 Task: Find connections with filter location Sonthofen with filter topic #consultantswith filter profile language French with filter current company CHEP with filter school H. L. College of Commerce with filter industry Agricultural Chemical Manufacturing with filter service category Portrait Photography with filter keywords title Community Food Project Worker
Action: Mouse moved to (158, 223)
Screenshot: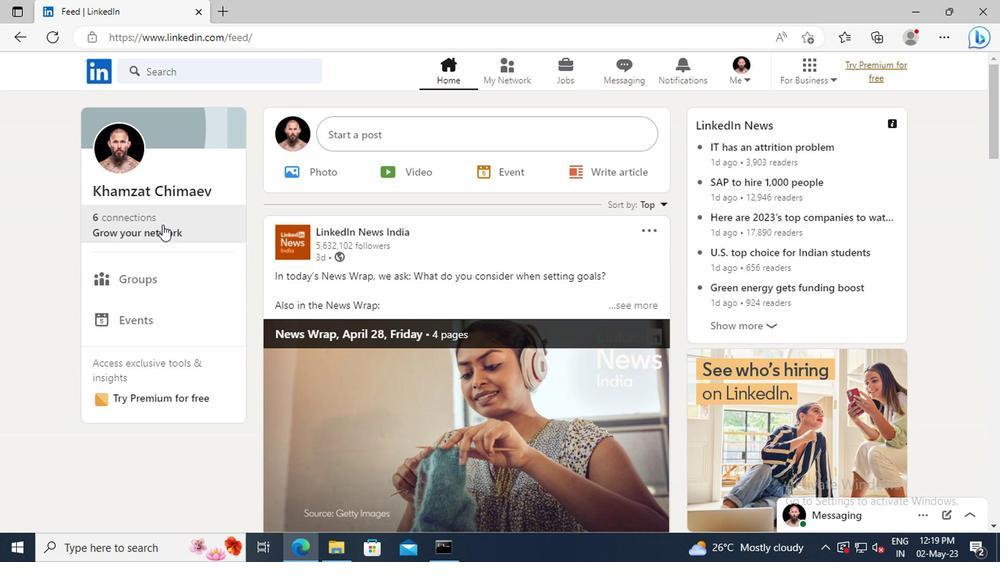 
Action: Mouse pressed left at (158, 223)
Screenshot: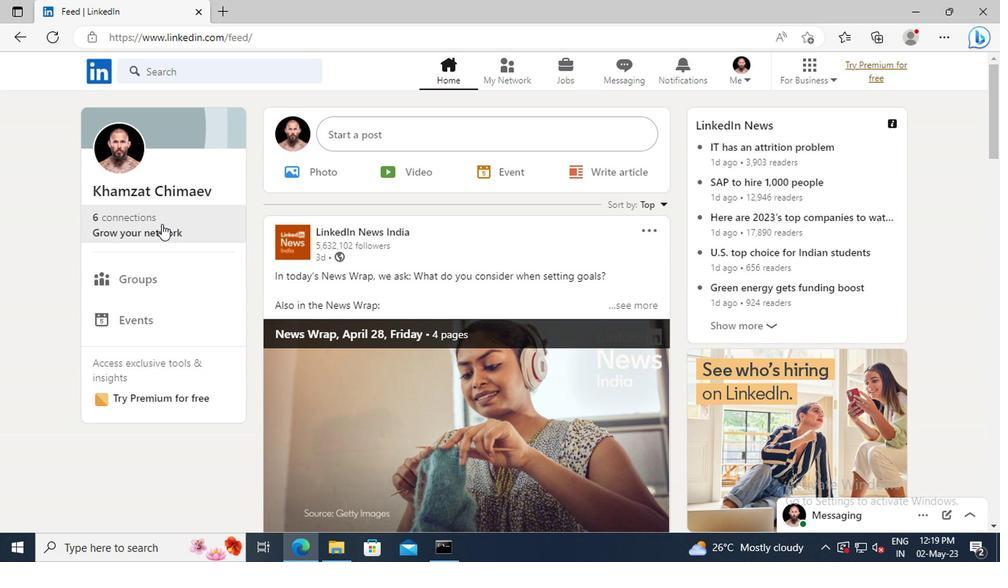 
Action: Mouse moved to (151, 153)
Screenshot: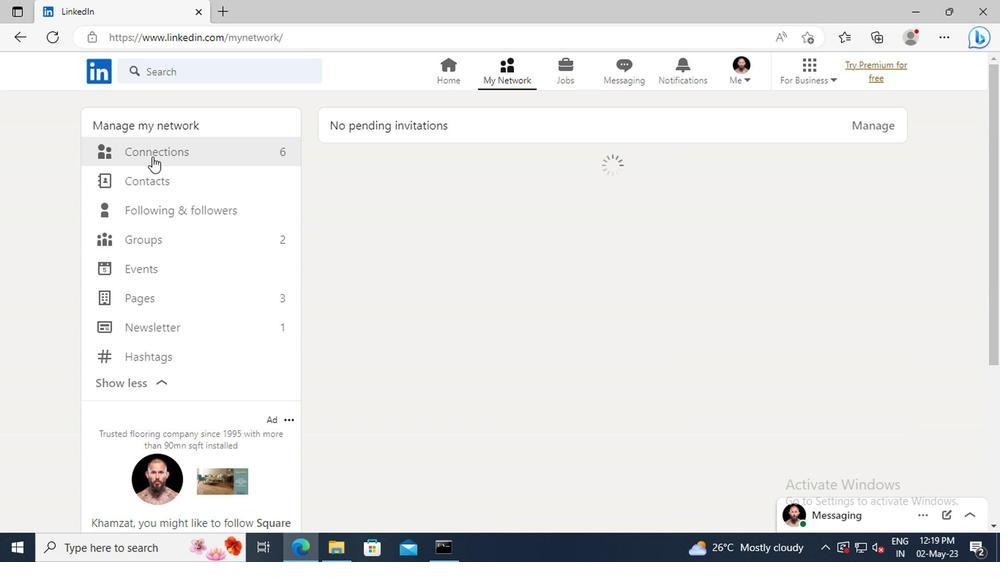 
Action: Mouse pressed left at (151, 153)
Screenshot: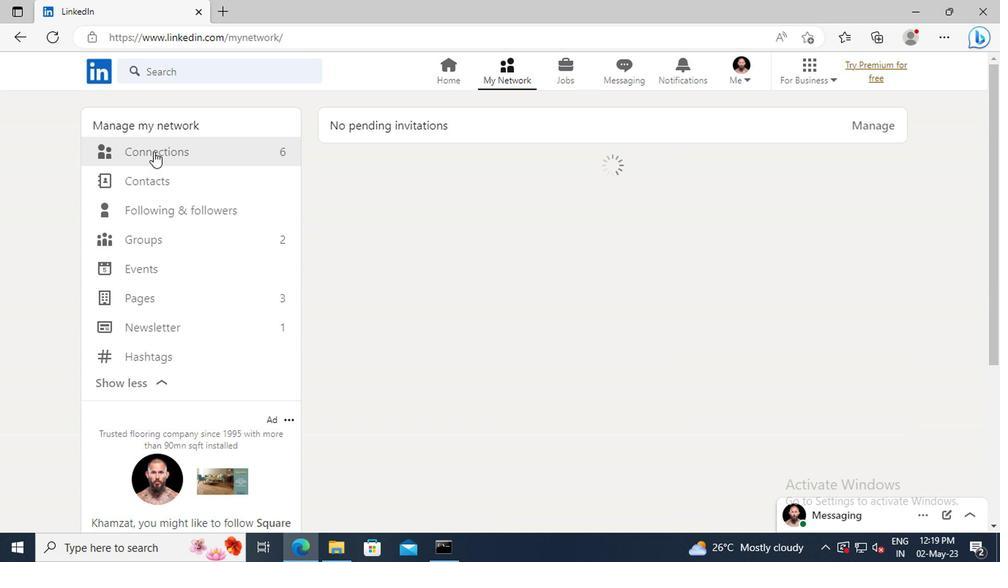 
Action: Mouse moved to (589, 158)
Screenshot: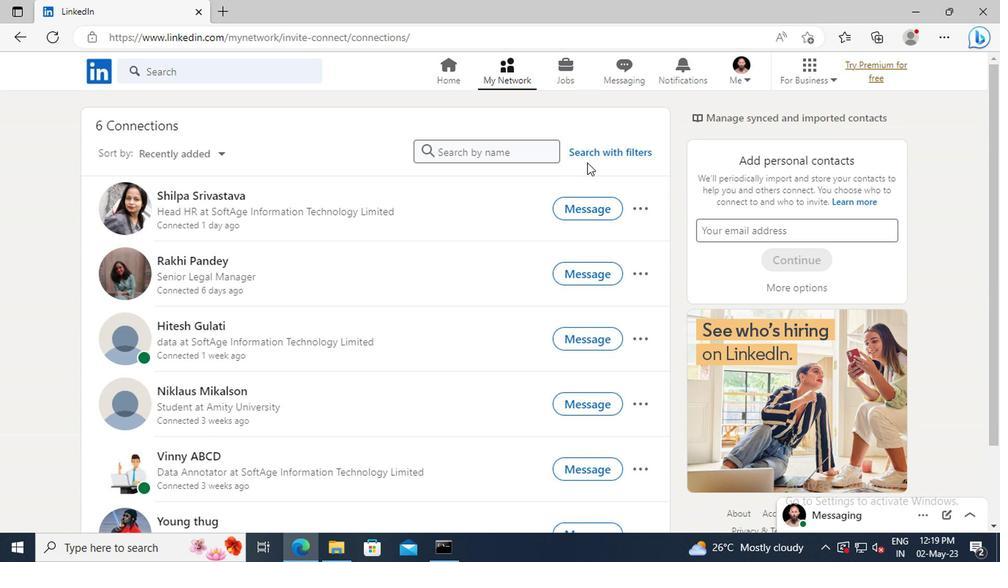 
Action: Mouse pressed left at (589, 158)
Screenshot: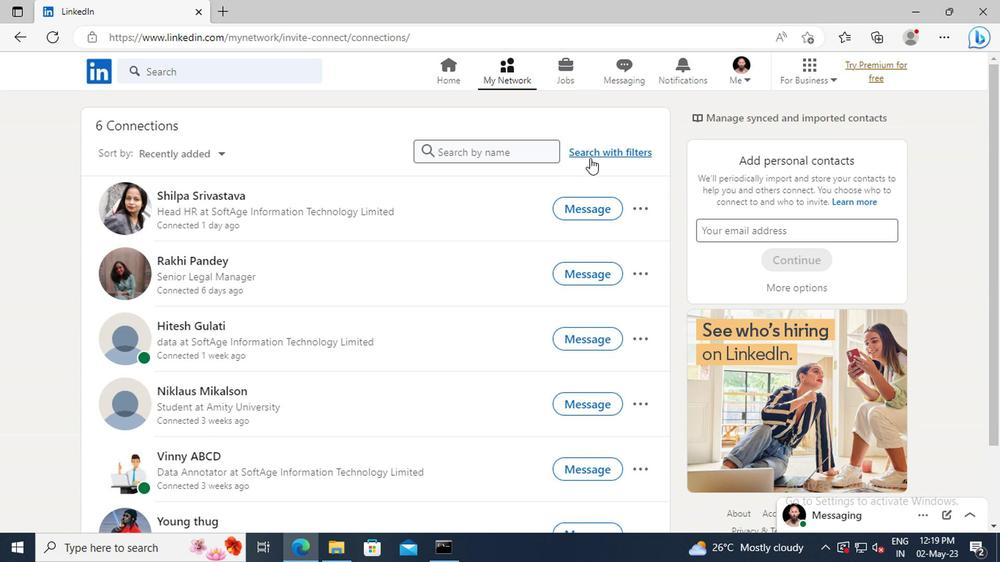
Action: Mouse moved to (549, 114)
Screenshot: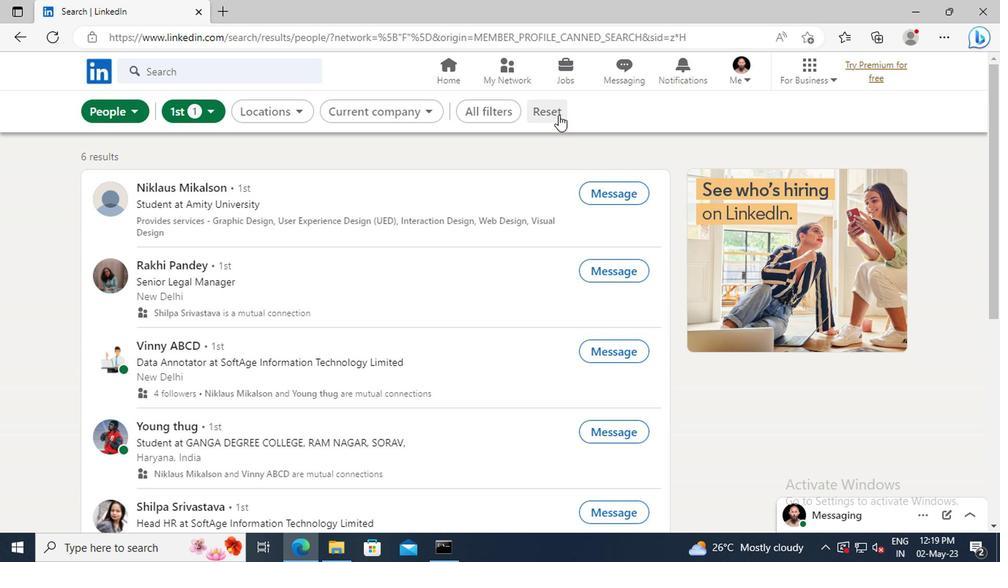
Action: Mouse pressed left at (549, 114)
Screenshot: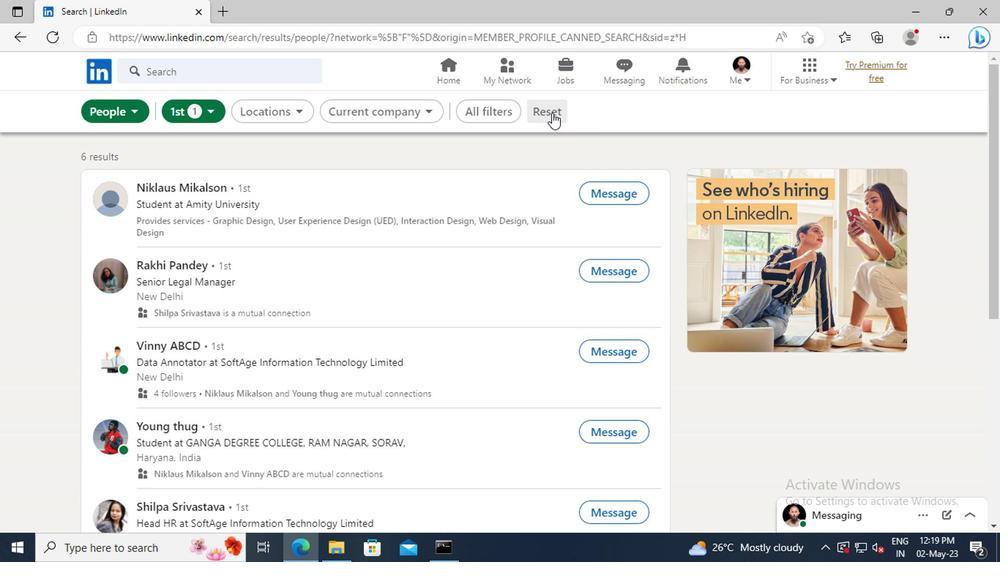 
Action: Mouse moved to (526, 114)
Screenshot: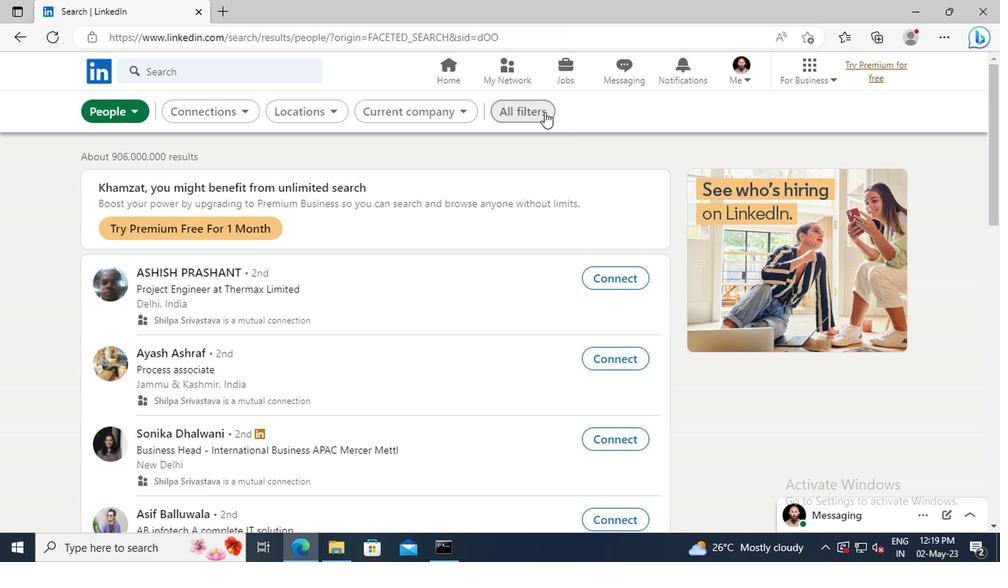 
Action: Mouse pressed left at (526, 114)
Screenshot: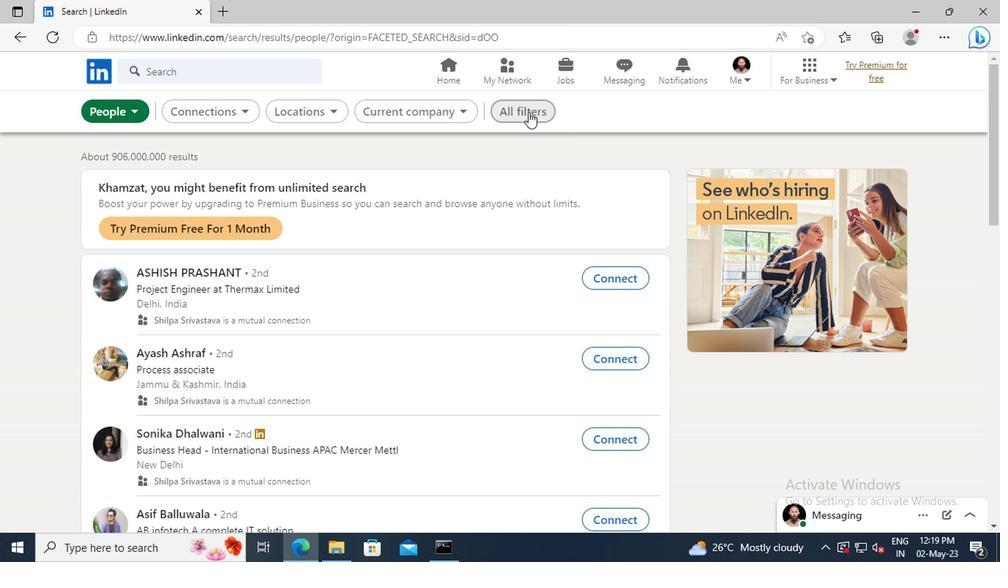 
Action: Mouse moved to (815, 273)
Screenshot: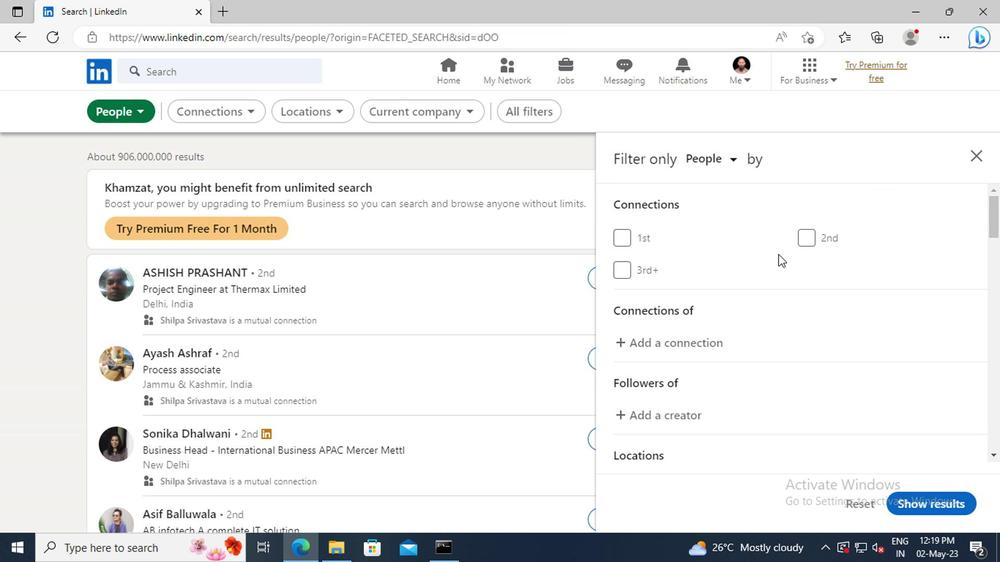 
Action: Mouse scrolled (815, 272) with delta (0, 0)
Screenshot: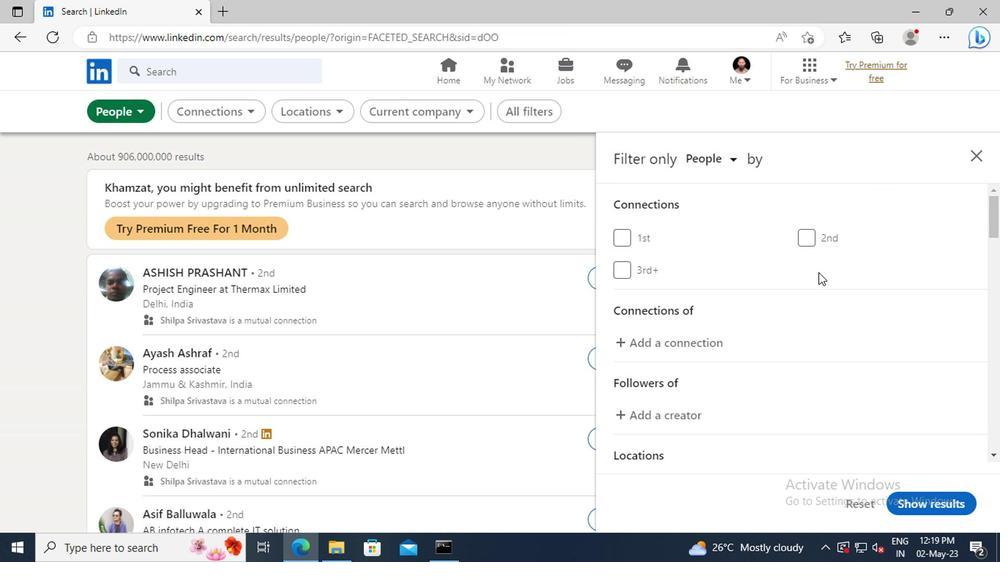 
Action: Mouse scrolled (815, 272) with delta (0, 0)
Screenshot: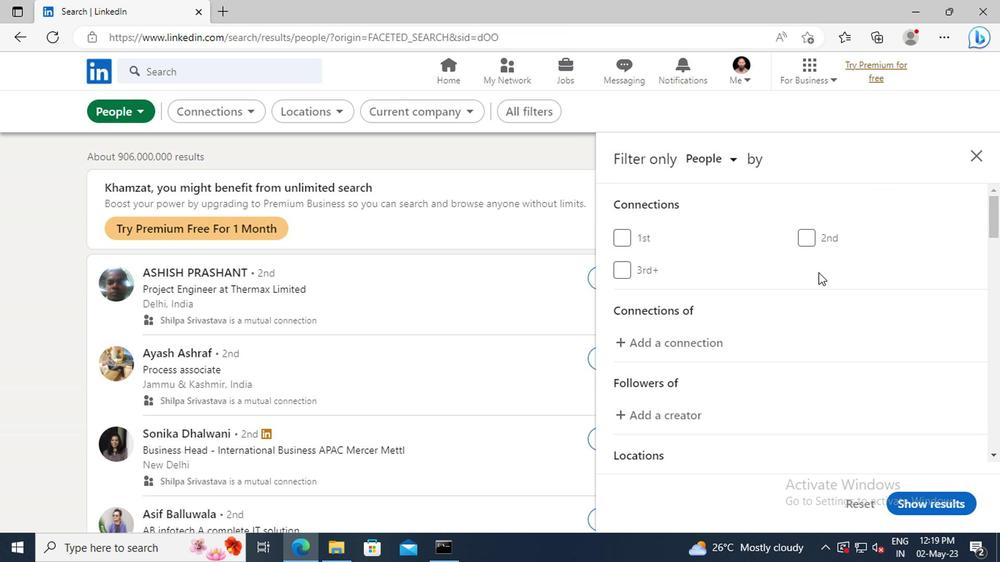 
Action: Mouse scrolled (815, 272) with delta (0, 0)
Screenshot: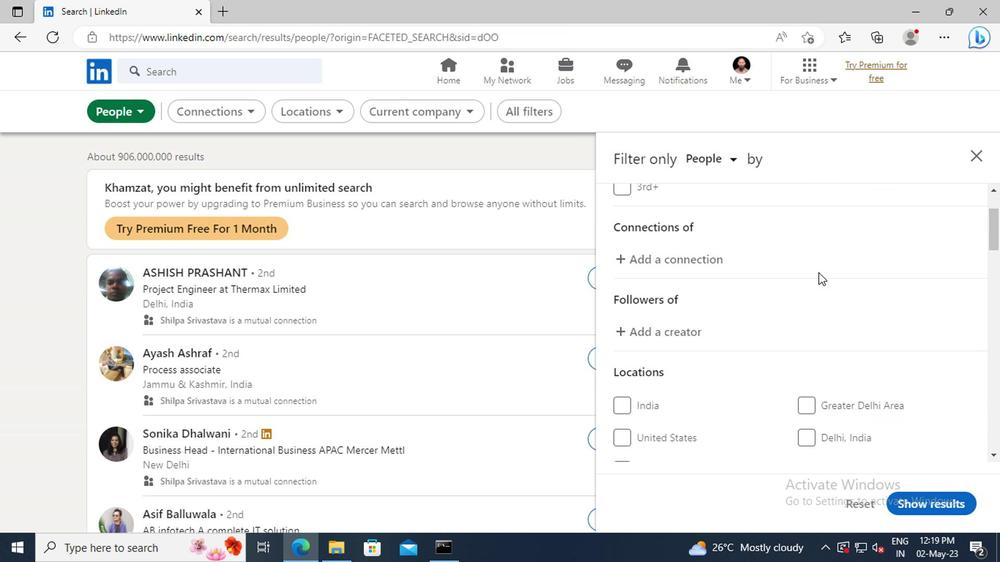 
Action: Mouse scrolled (815, 272) with delta (0, 0)
Screenshot: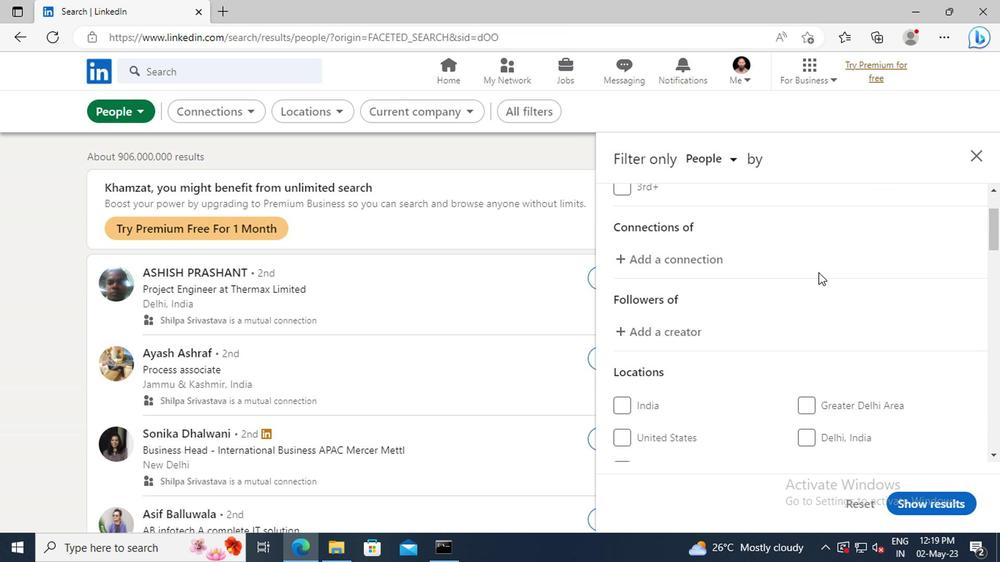 
Action: Mouse scrolled (815, 272) with delta (0, 0)
Screenshot: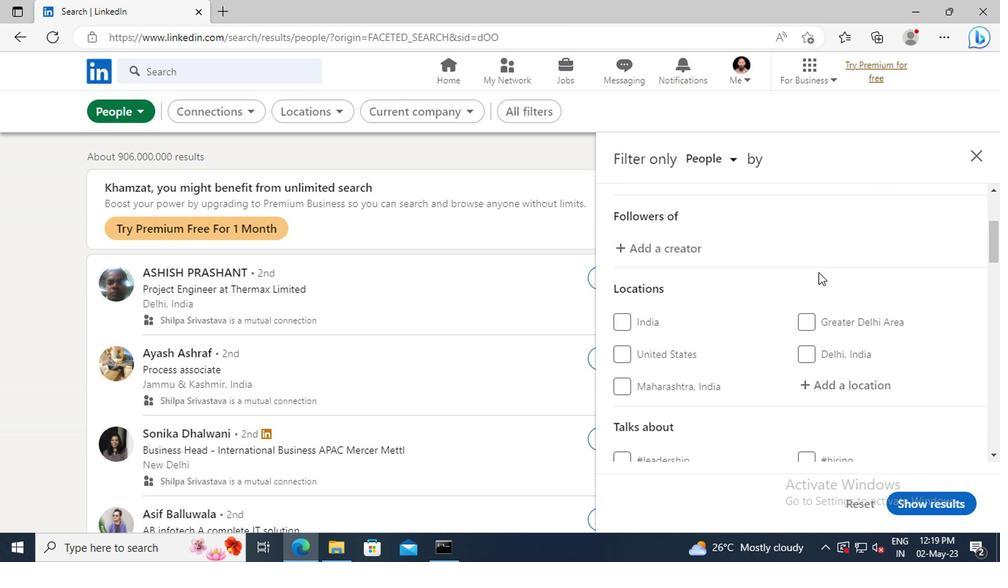 
Action: Mouse moved to (817, 346)
Screenshot: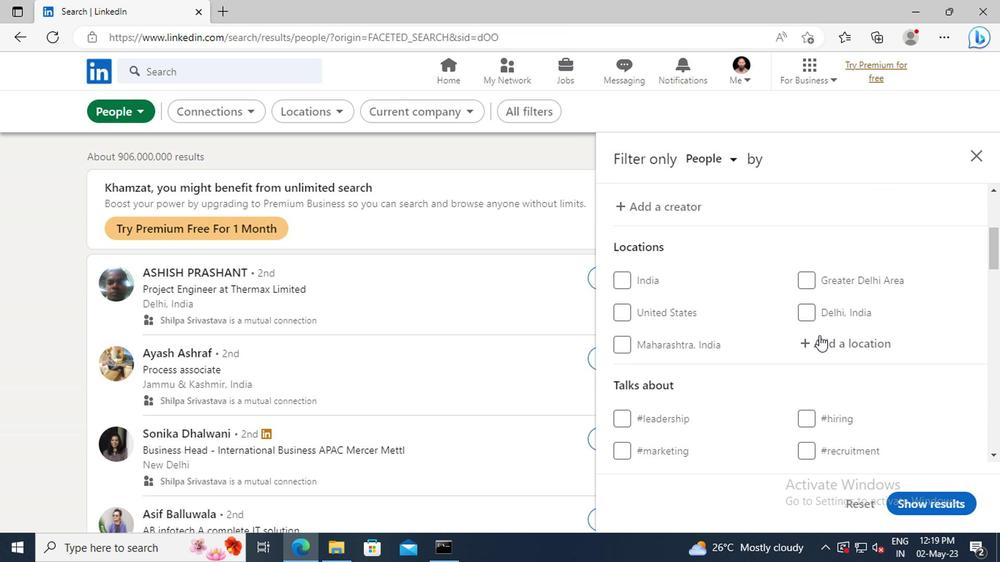 
Action: Mouse pressed left at (817, 346)
Screenshot: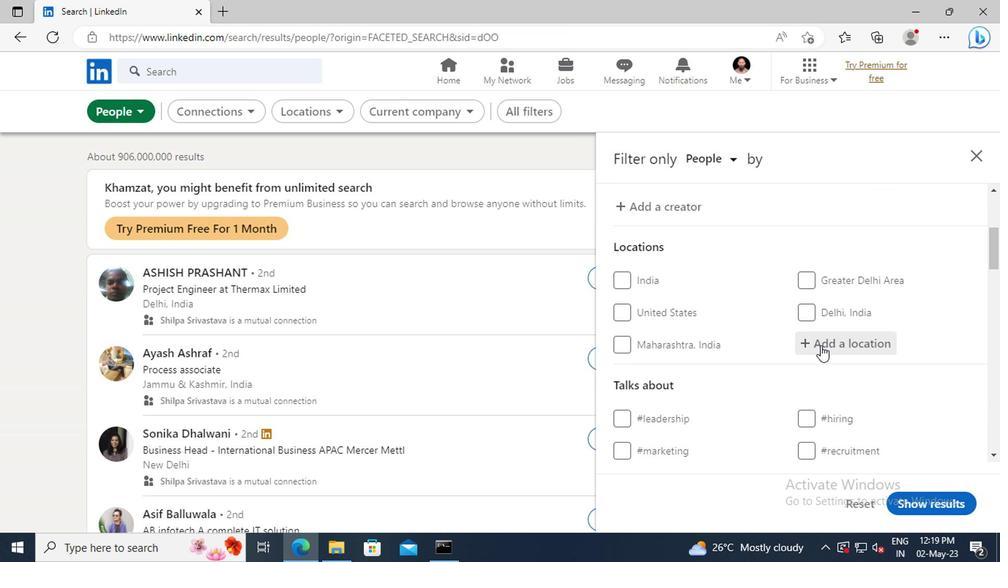 
Action: Key pressed <Key.shift>SONTHOF
Screenshot: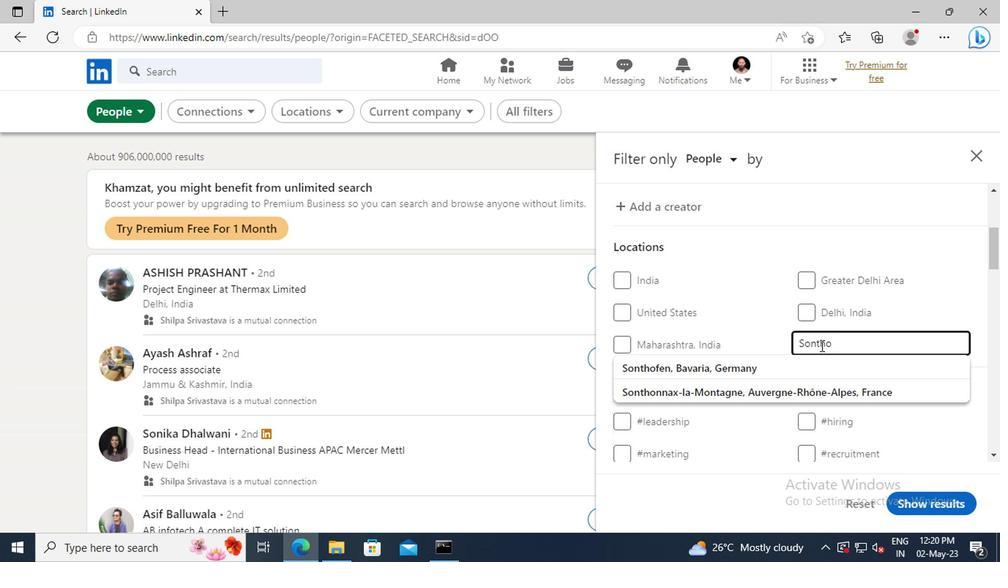 
Action: Mouse moved to (817, 367)
Screenshot: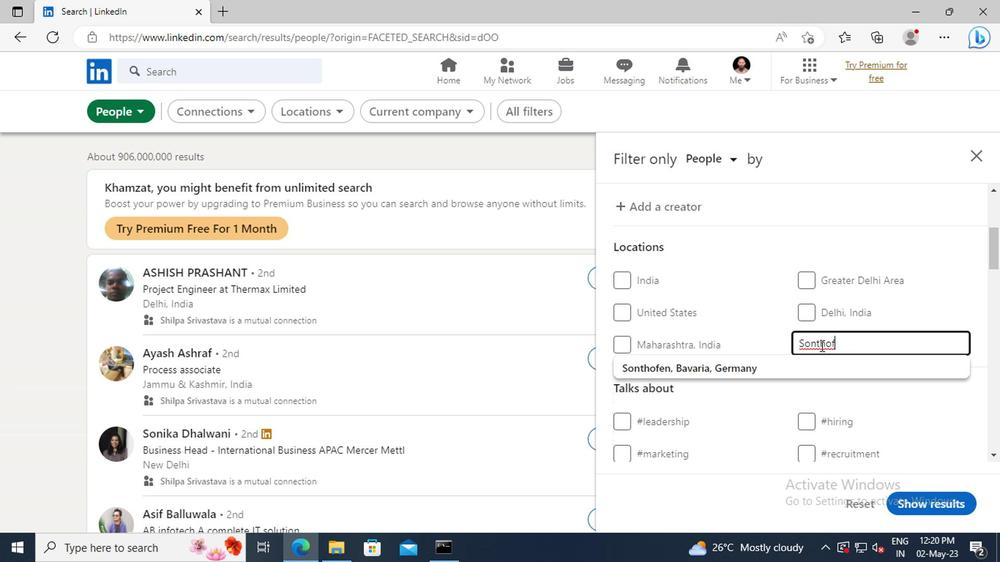 
Action: Mouse pressed left at (817, 367)
Screenshot: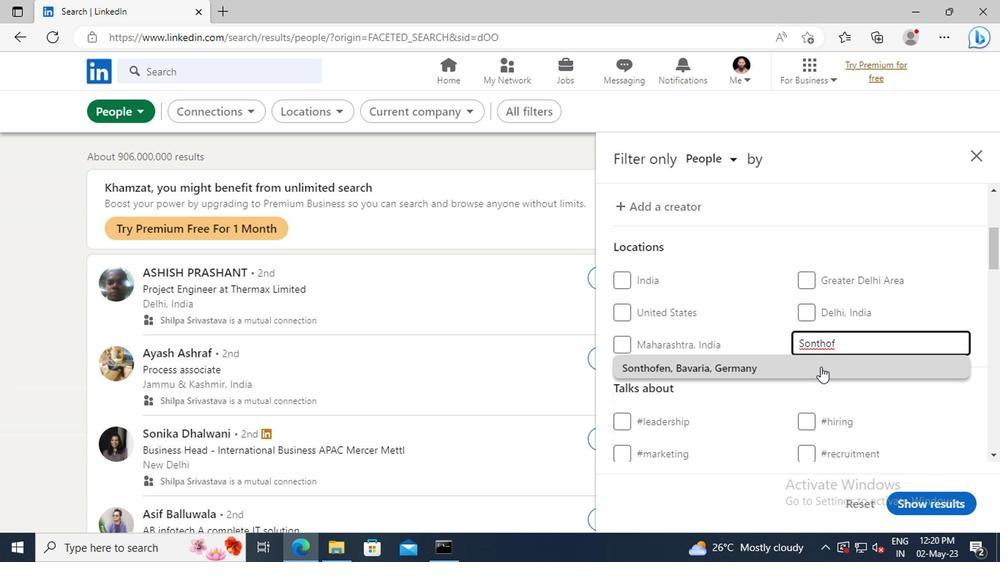 
Action: Mouse scrolled (817, 366) with delta (0, -1)
Screenshot: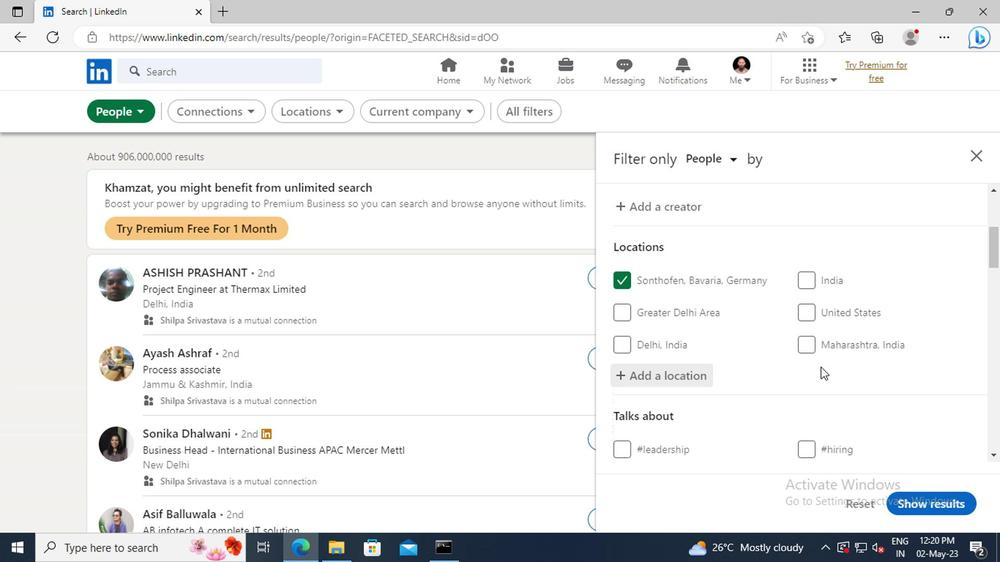 
Action: Mouse scrolled (817, 366) with delta (0, -1)
Screenshot: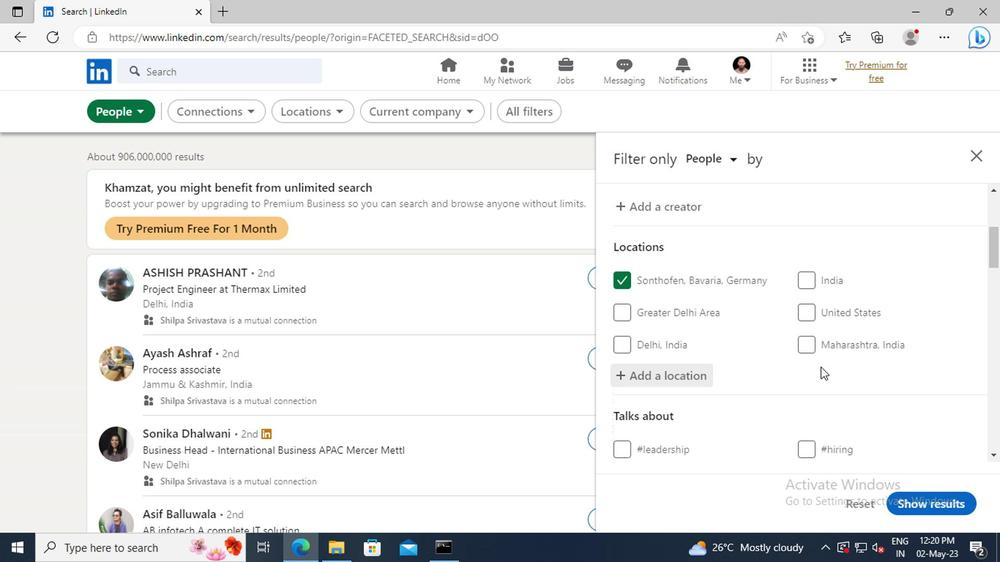 
Action: Mouse moved to (814, 333)
Screenshot: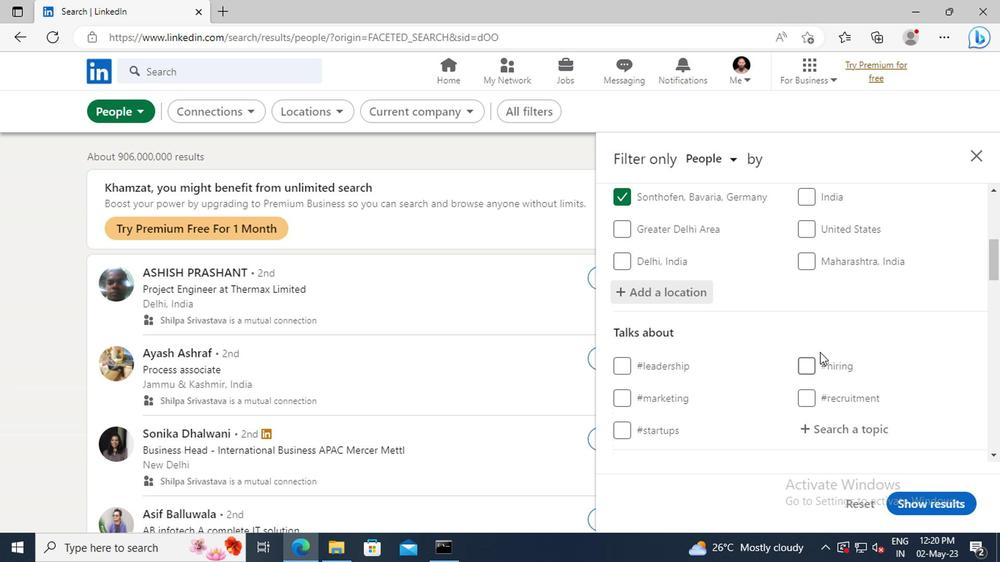 
Action: Mouse scrolled (814, 333) with delta (0, 0)
Screenshot: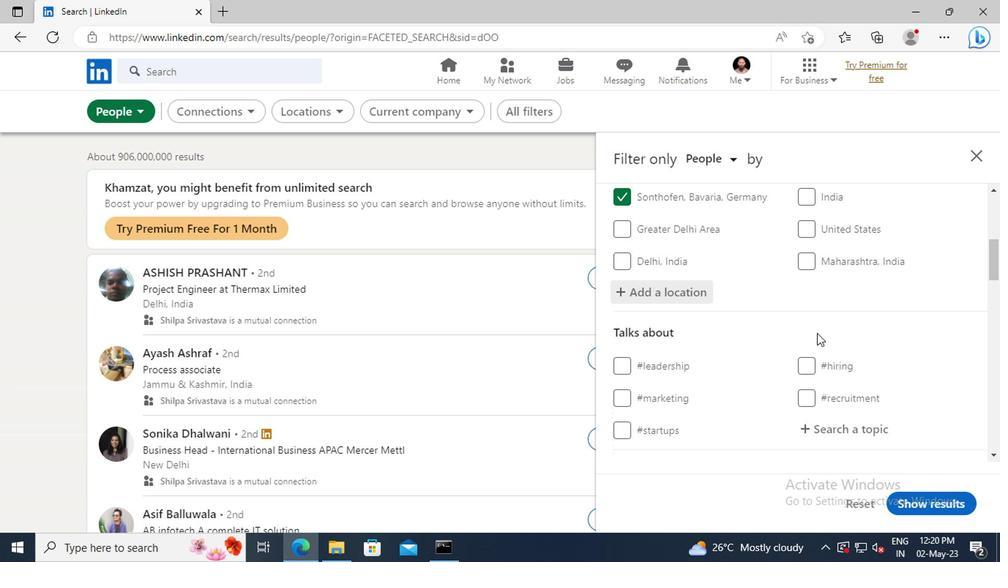 
Action: Mouse scrolled (814, 333) with delta (0, 0)
Screenshot: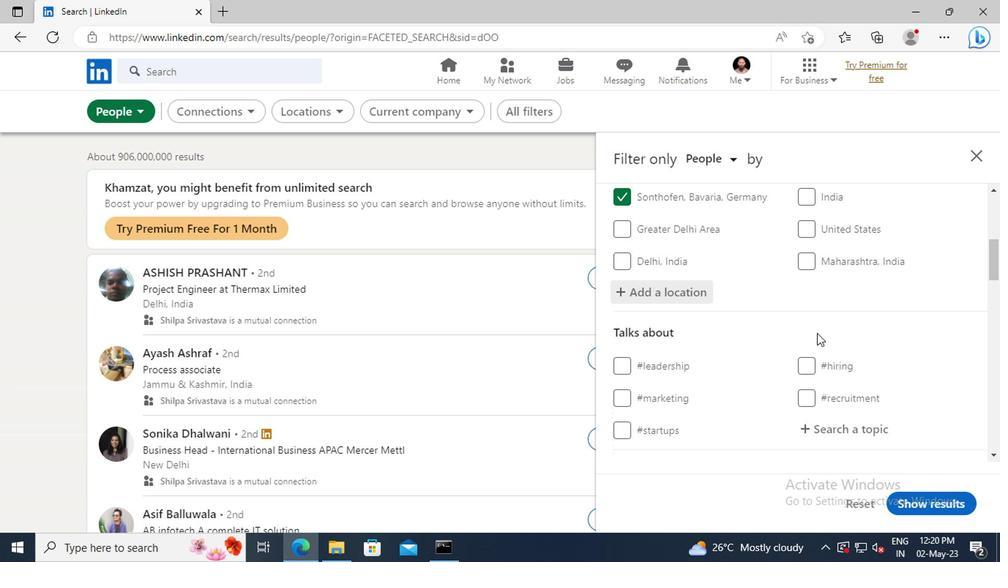 
Action: Mouse moved to (814, 347)
Screenshot: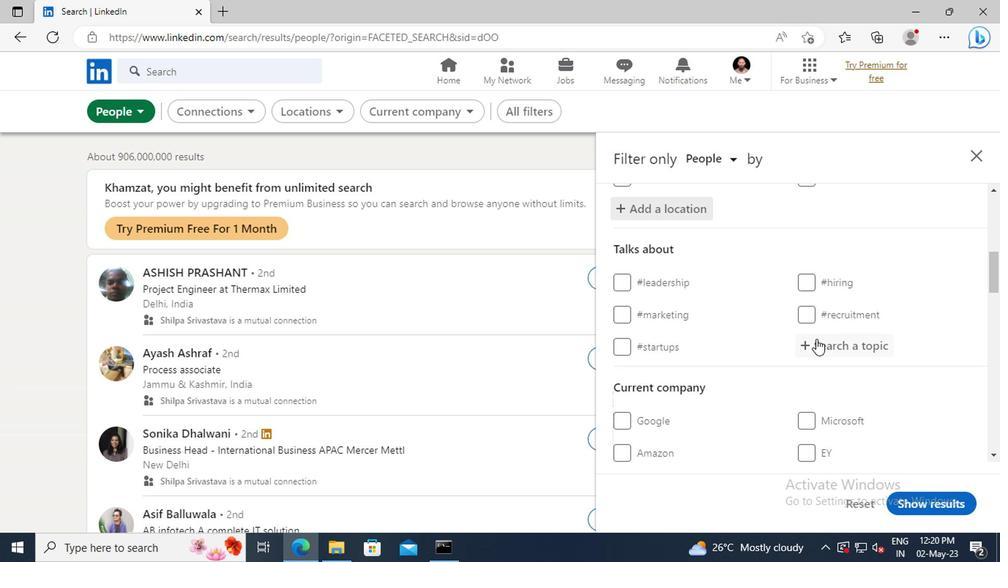 
Action: Mouse pressed left at (814, 347)
Screenshot: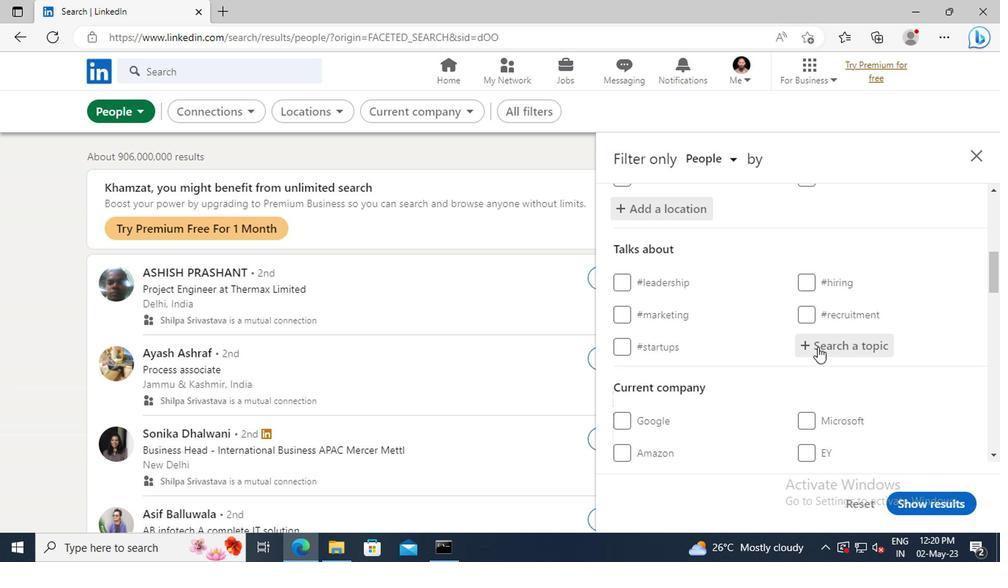 
Action: Key pressed CONSULTANT
Screenshot: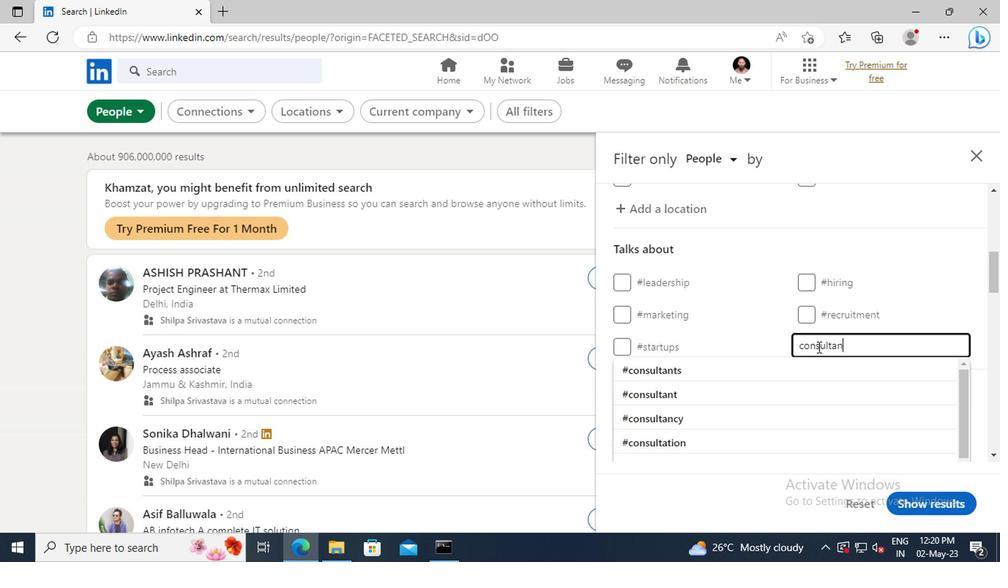 
Action: Mouse moved to (817, 367)
Screenshot: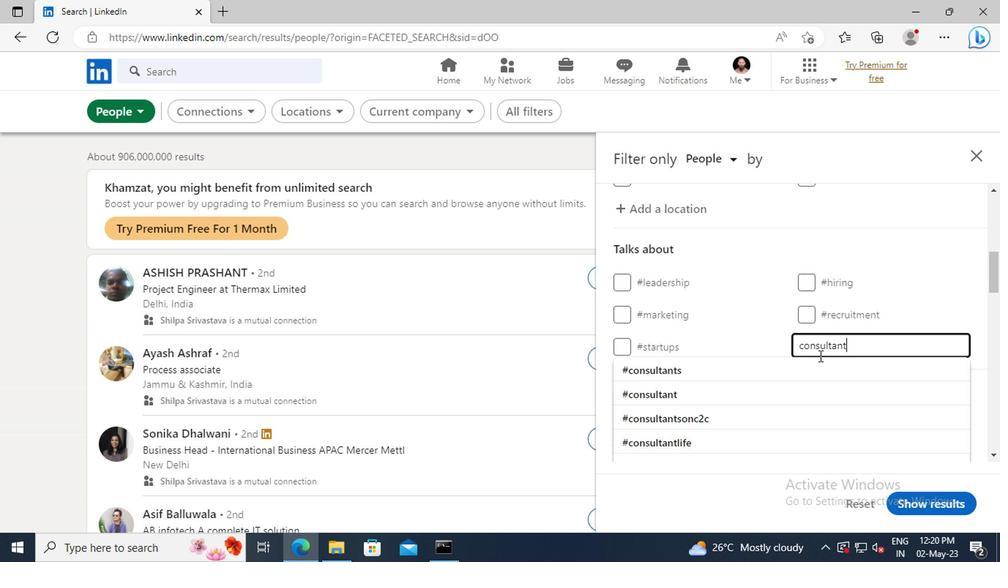 
Action: Mouse pressed left at (817, 367)
Screenshot: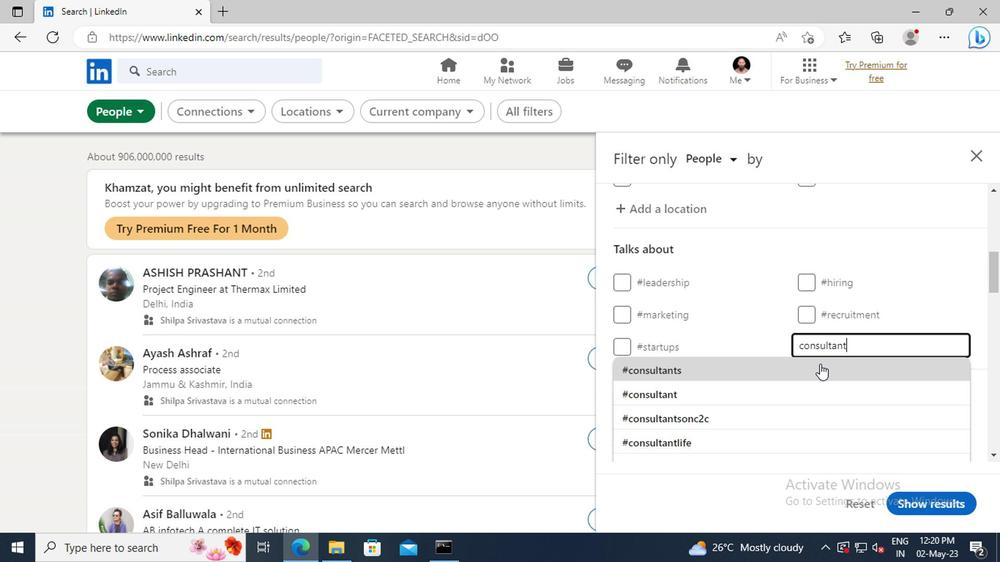 
Action: Mouse scrolled (817, 366) with delta (0, -1)
Screenshot: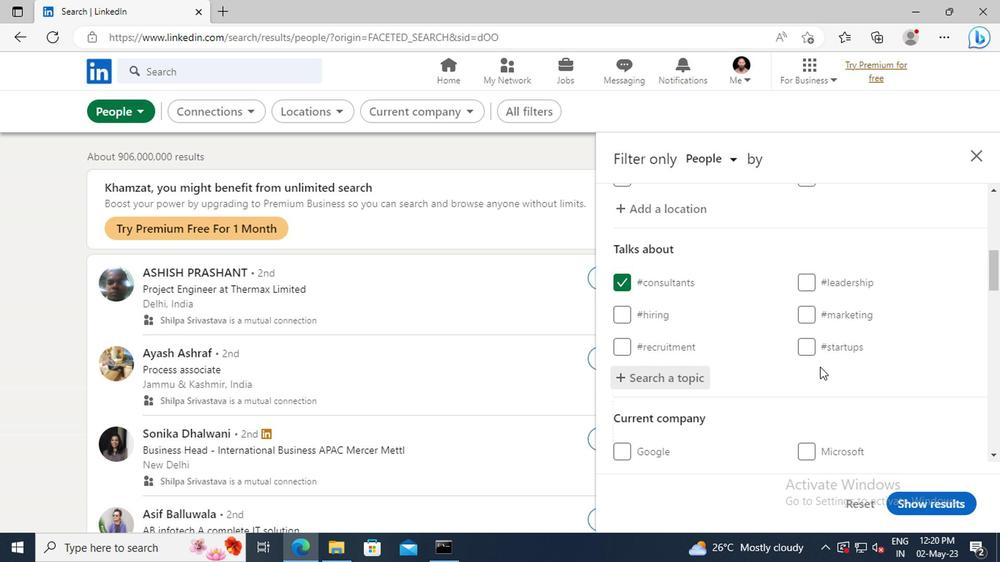 
Action: Mouse scrolled (817, 366) with delta (0, -1)
Screenshot: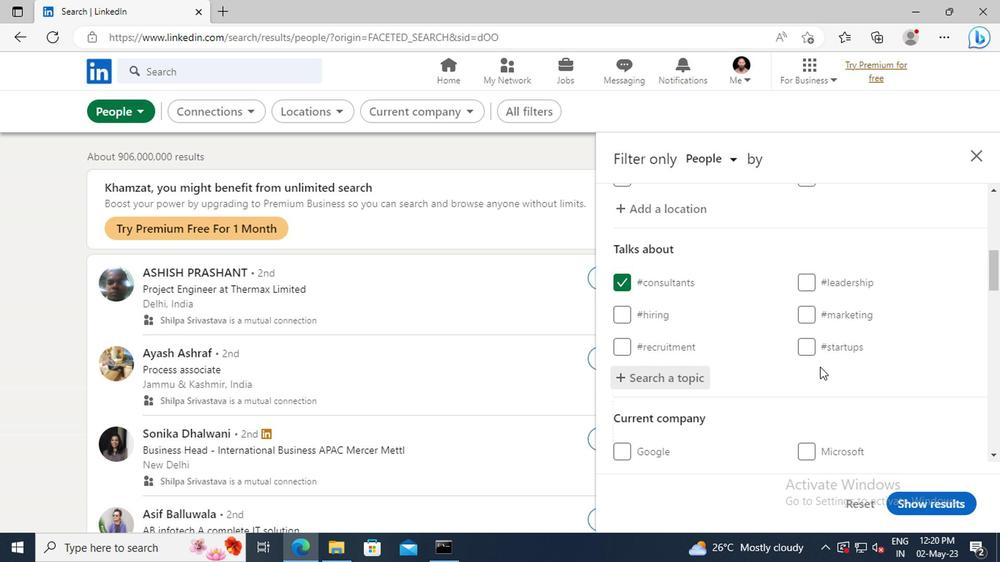 
Action: Mouse moved to (817, 341)
Screenshot: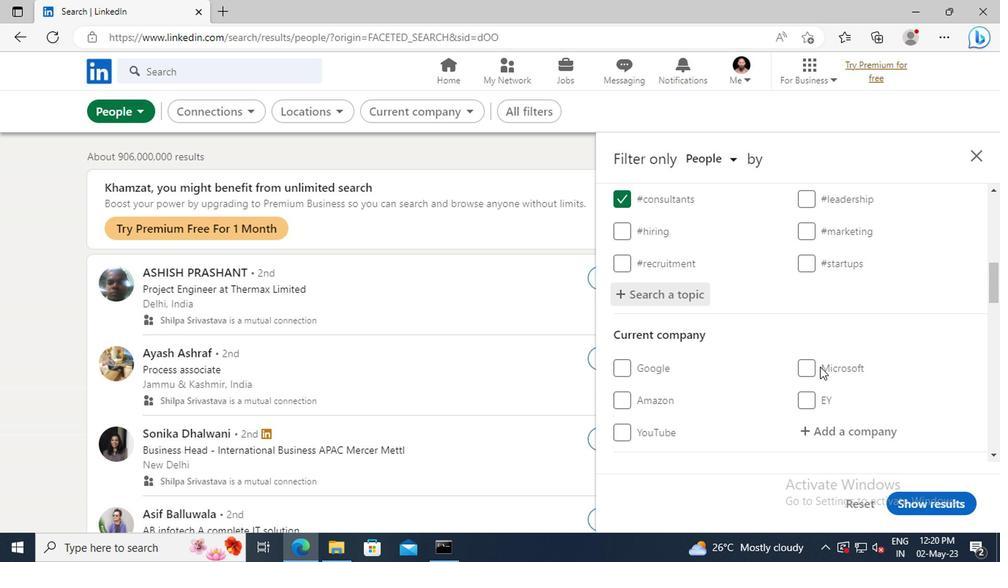 
Action: Mouse scrolled (817, 340) with delta (0, 0)
Screenshot: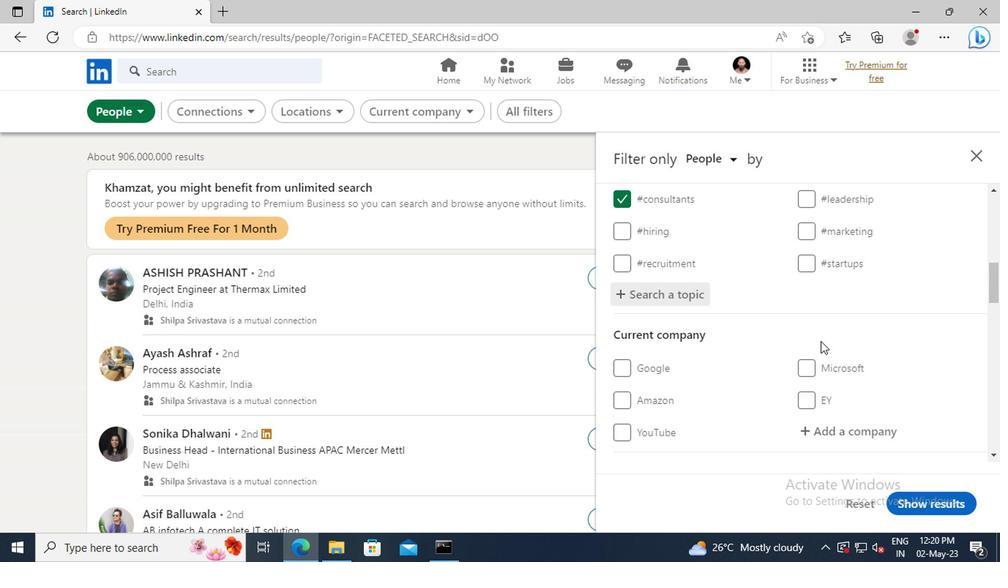 
Action: Mouse scrolled (817, 340) with delta (0, 0)
Screenshot: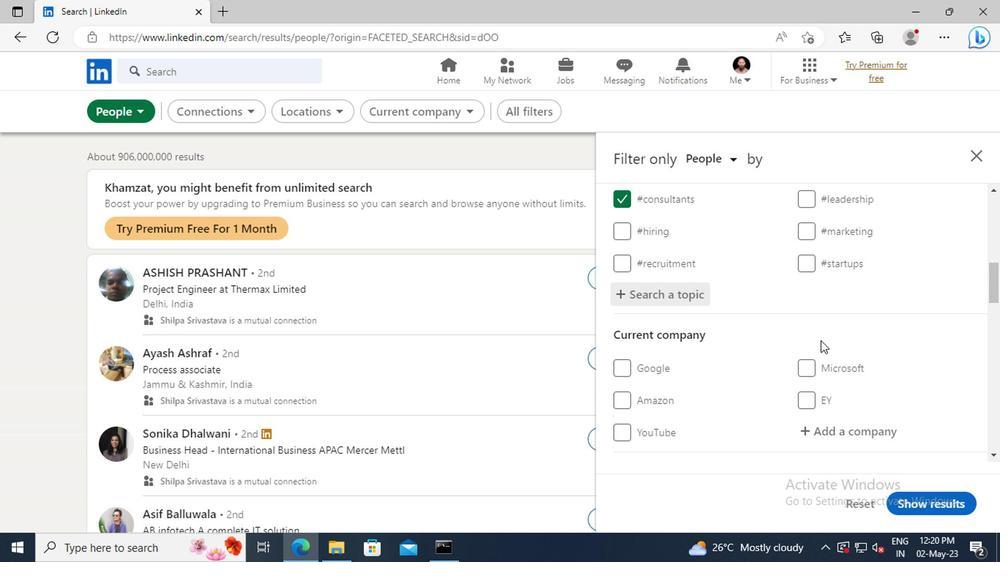 
Action: Mouse scrolled (817, 340) with delta (0, 0)
Screenshot: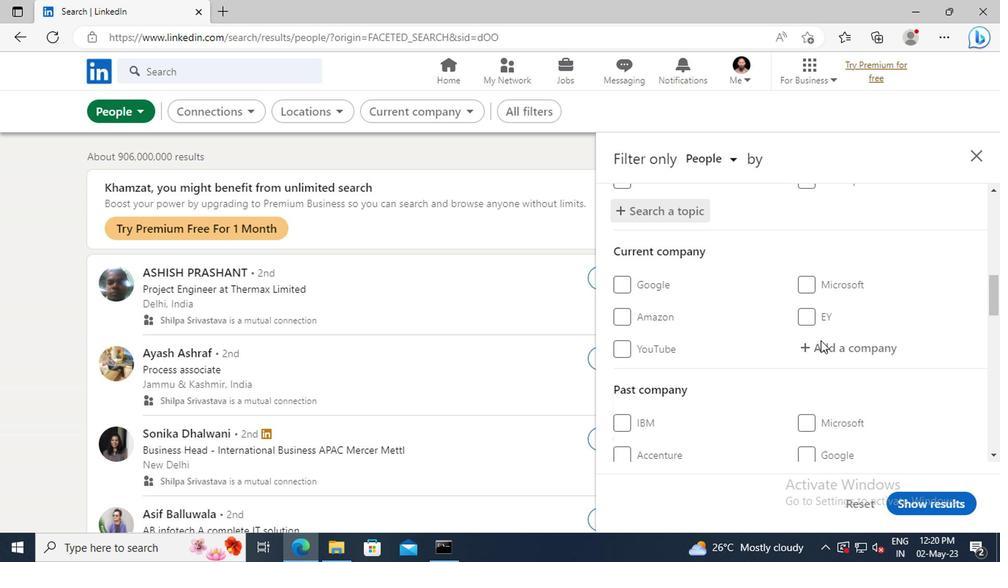 
Action: Mouse scrolled (817, 340) with delta (0, 0)
Screenshot: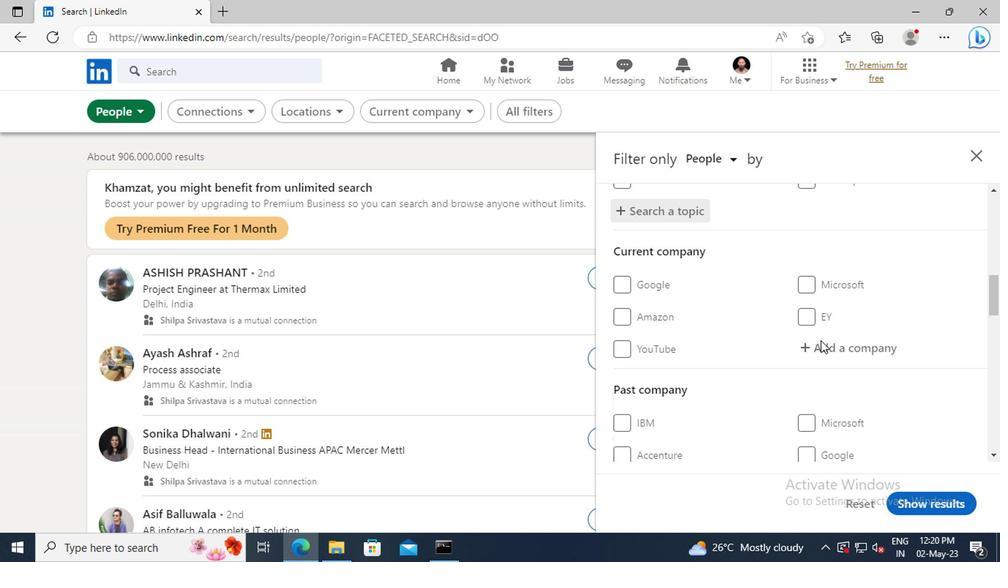 
Action: Mouse scrolled (817, 340) with delta (0, 0)
Screenshot: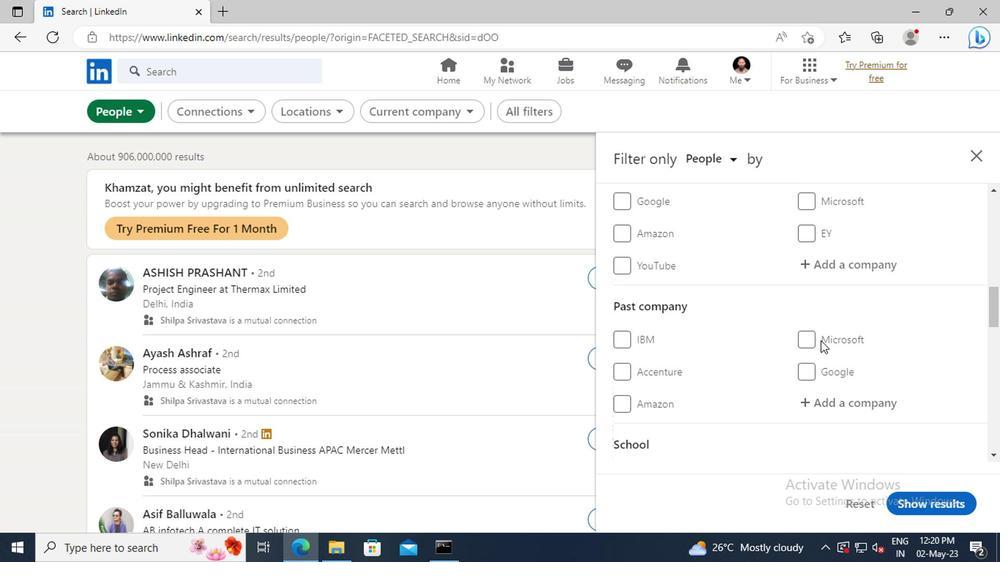 
Action: Mouse scrolled (817, 340) with delta (0, 0)
Screenshot: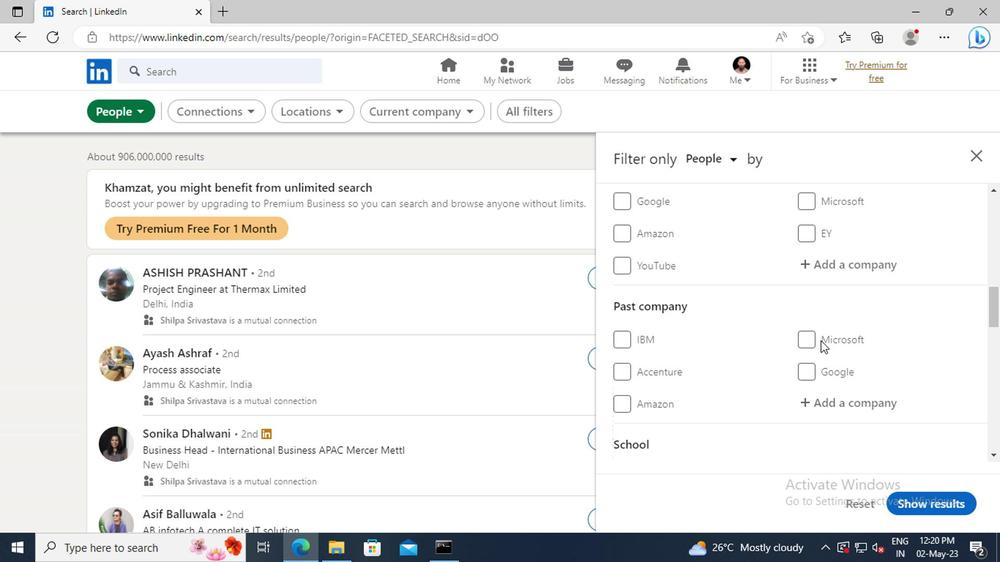 
Action: Mouse scrolled (817, 340) with delta (0, 0)
Screenshot: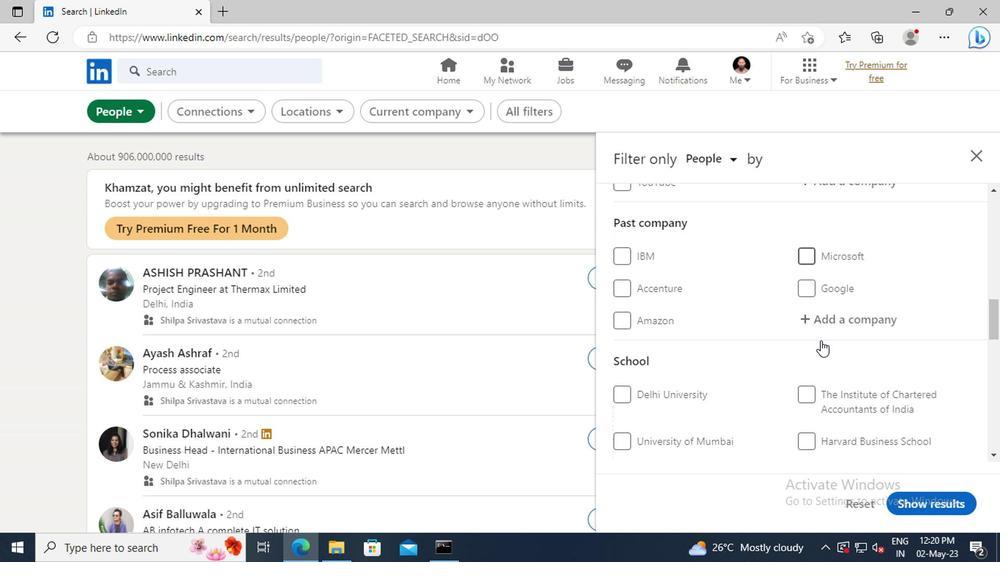 
Action: Mouse scrolled (817, 340) with delta (0, 0)
Screenshot: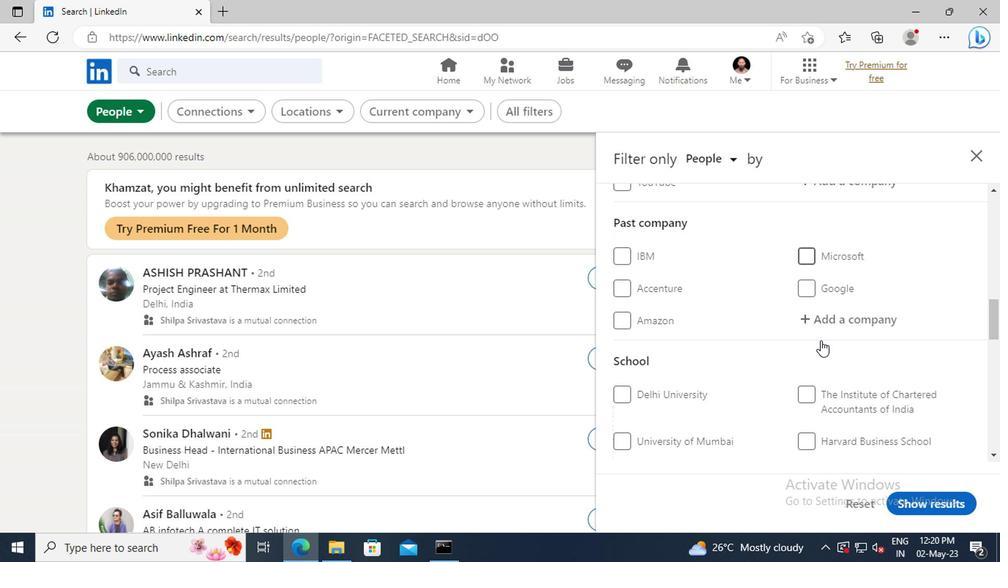 
Action: Mouse scrolled (817, 340) with delta (0, 0)
Screenshot: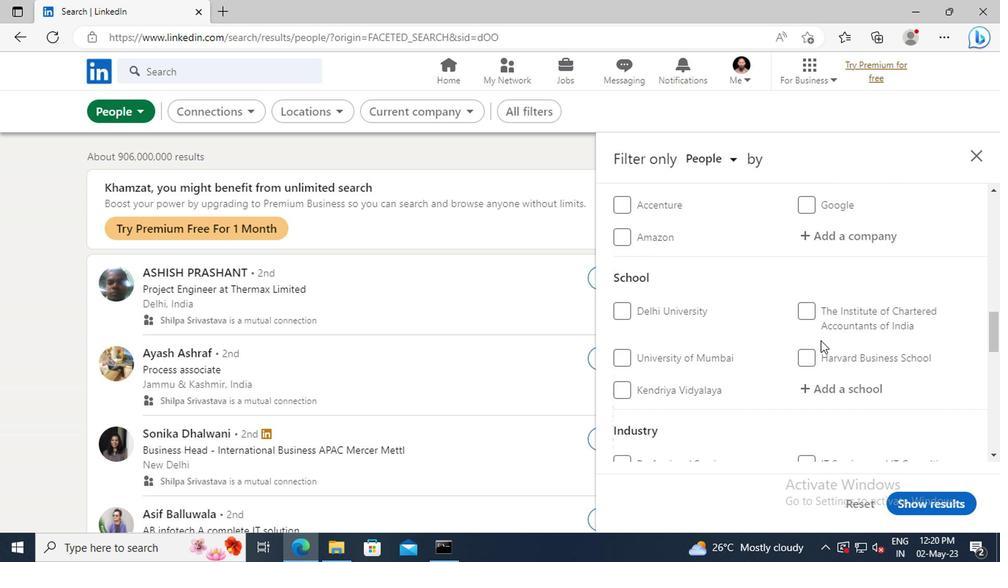 
Action: Mouse scrolled (817, 340) with delta (0, 0)
Screenshot: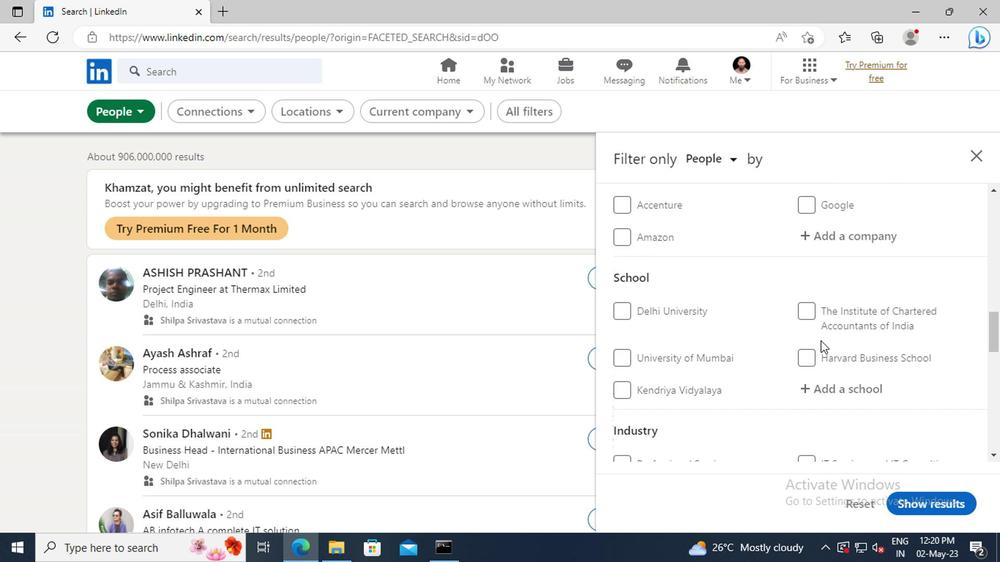 
Action: Mouse scrolled (817, 340) with delta (0, 0)
Screenshot: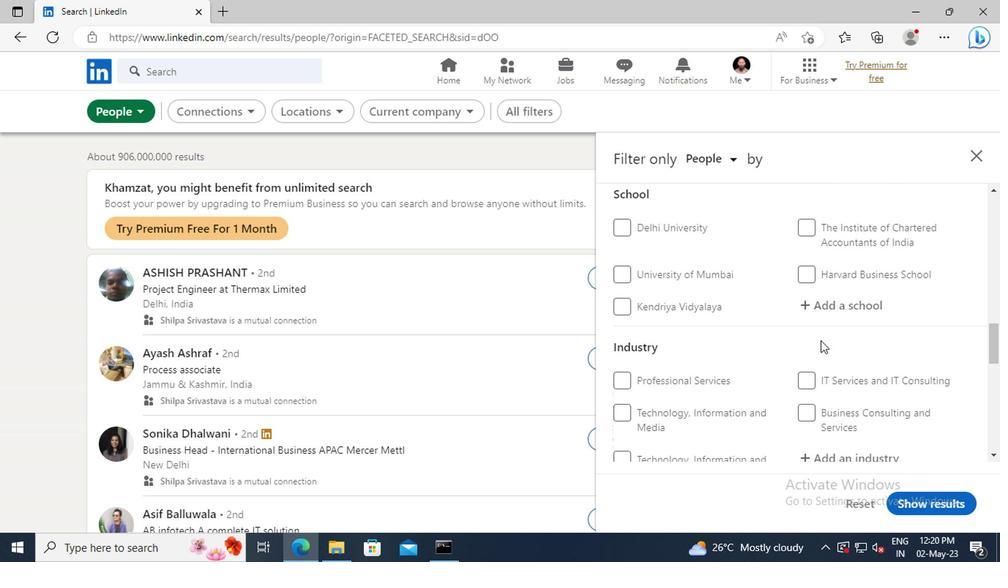 
Action: Mouse scrolled (817, 340) with delta (0, 0)
Screenshot: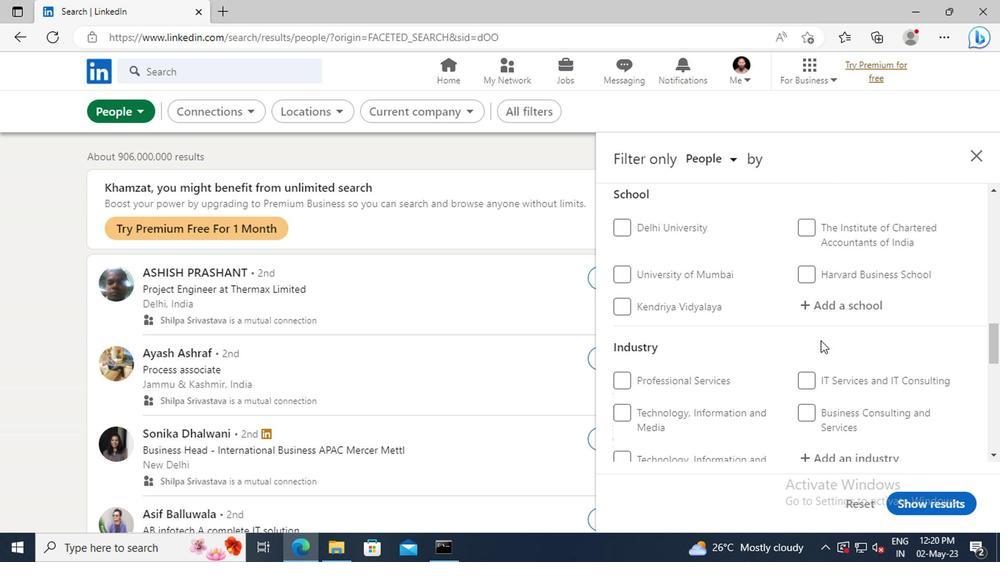 
Action: Mouse scrolled (817, 340) with delta (0, 0)
Screenshot: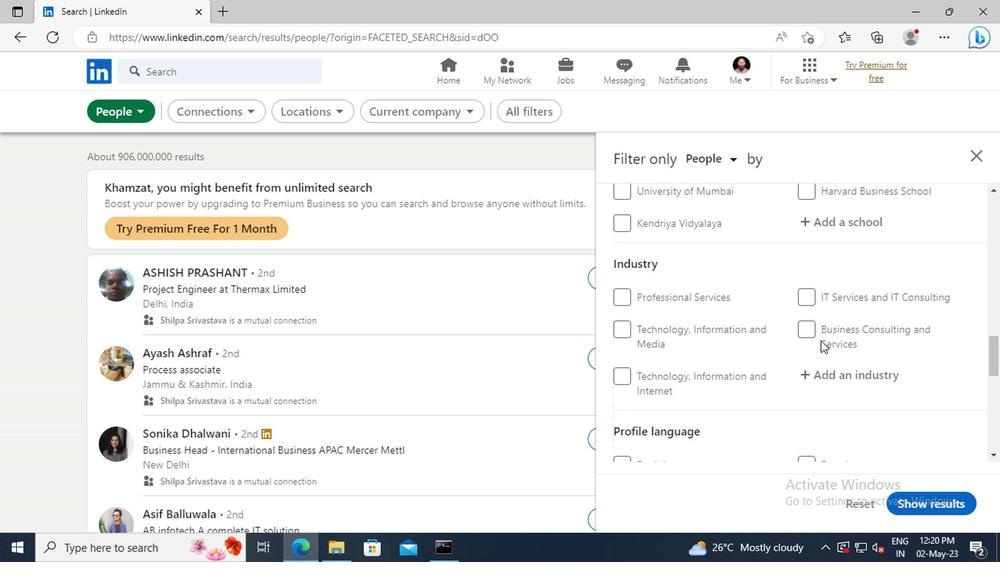 
Action: Mouse scrolled (817, 340) with delta (0, 0)
Screenshot: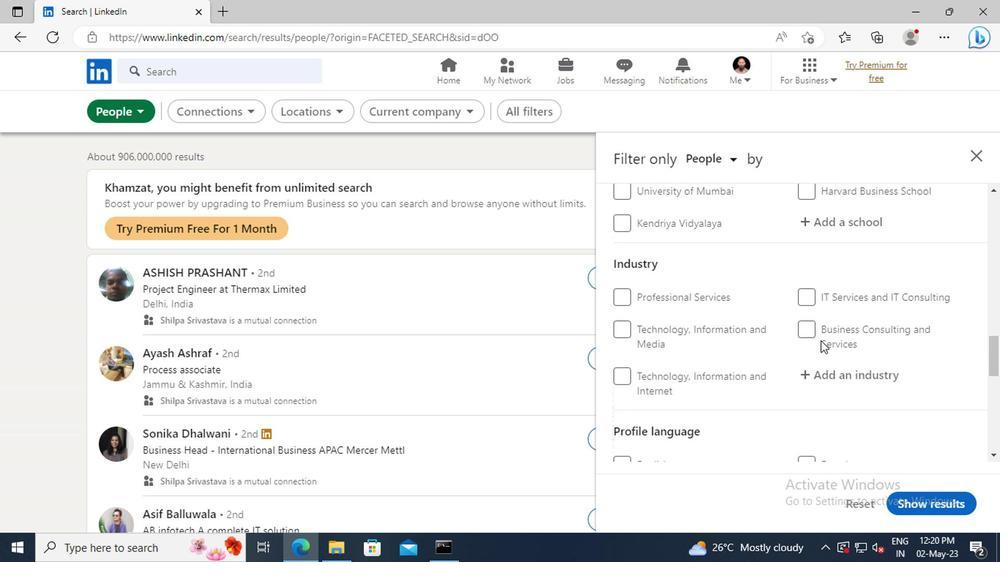 
Action: Mouse moved to (805, 380)
Screenshot: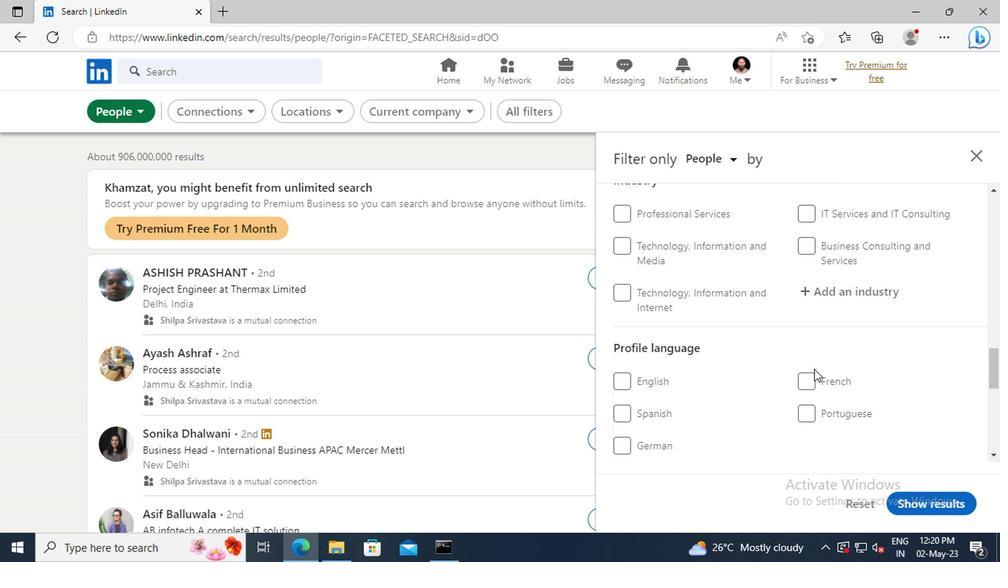 
Action: Mouse pressed left at (805, 380)
Screenshot: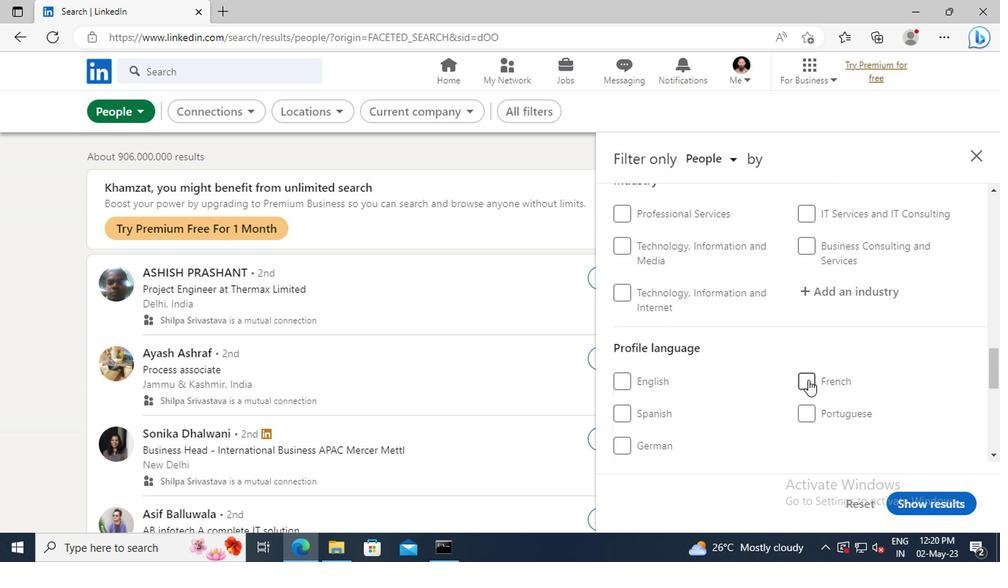
Action: Mouse moved to (820, 345)
Screenshot: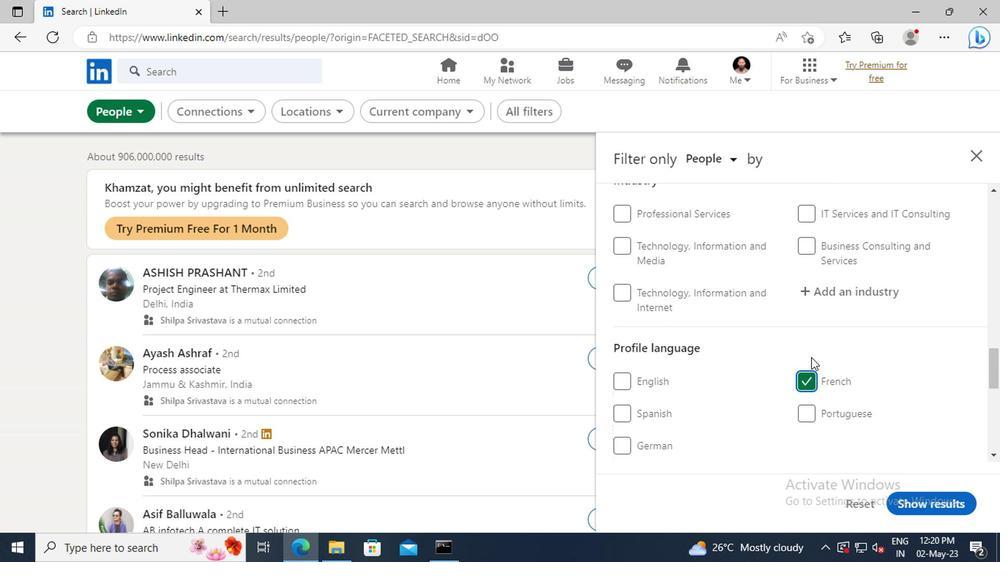 
Action: Mouse scrolled (820, 346) with delta (0, 0)
Screenshot: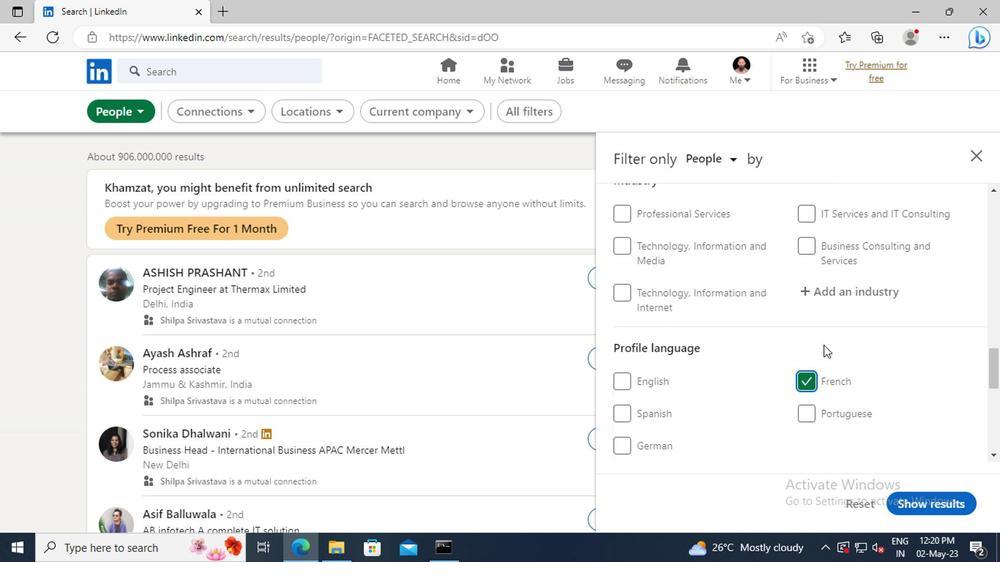 
Action: Mouse scrolled (820, 346) with delta (0, 0)
Screenshot: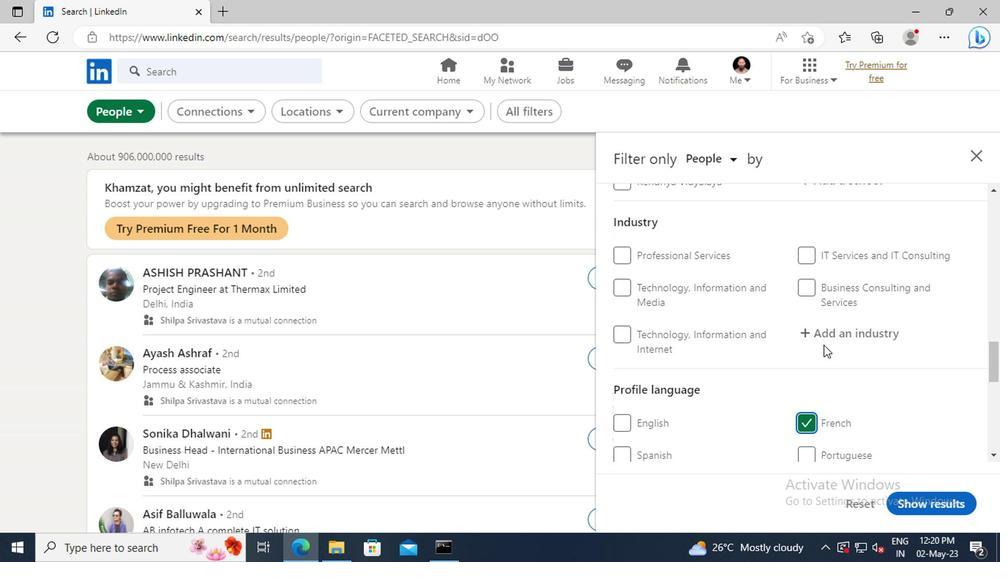 
Action: Mouse scrolled (820, 346) with delta (0, 0)
Screenshot: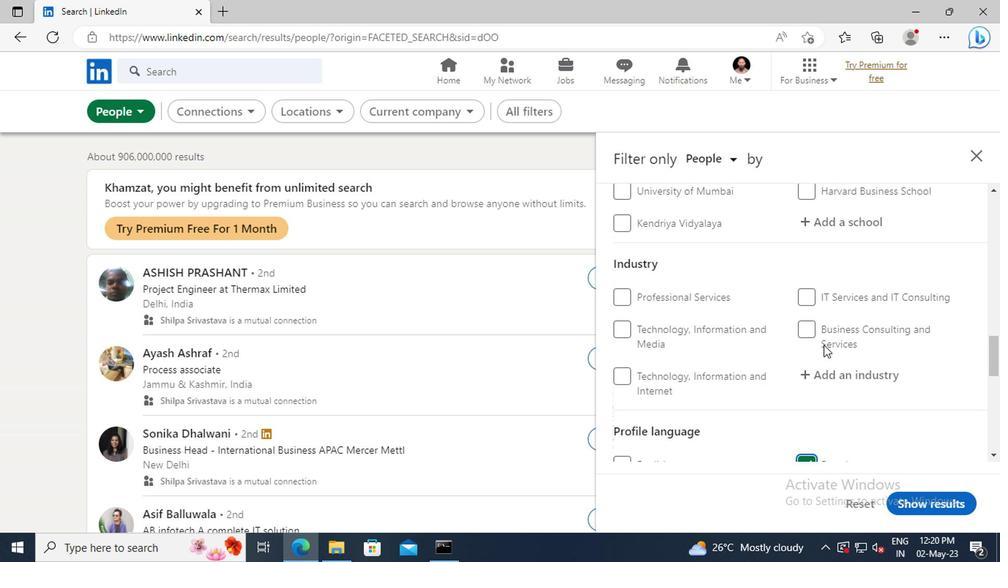
Action: Mouse scrolled (820, 346) with delta (0, 0)
Screenshot: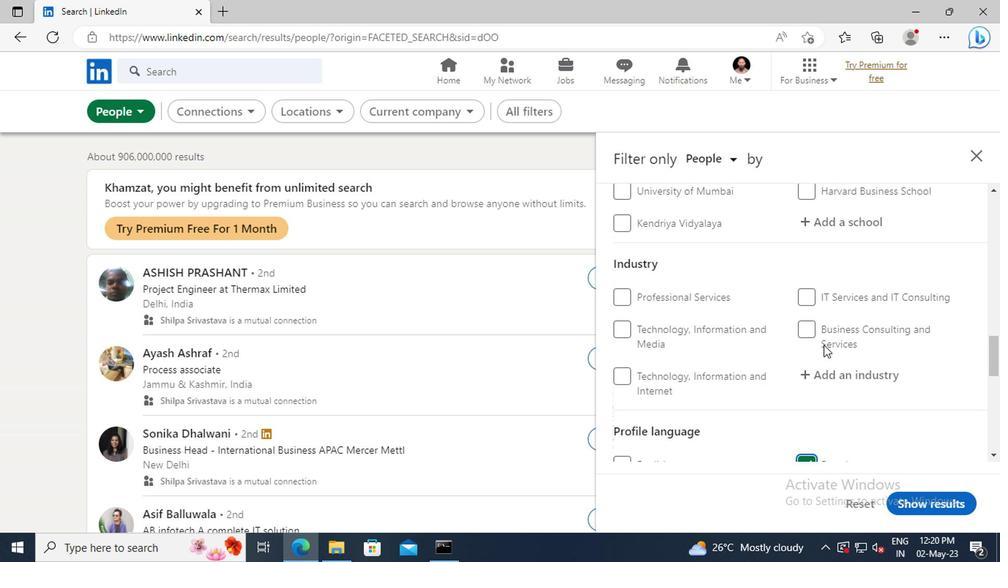 
Action: Mouse scrolled (820, 346) with delta (0, 0)
Screenshot: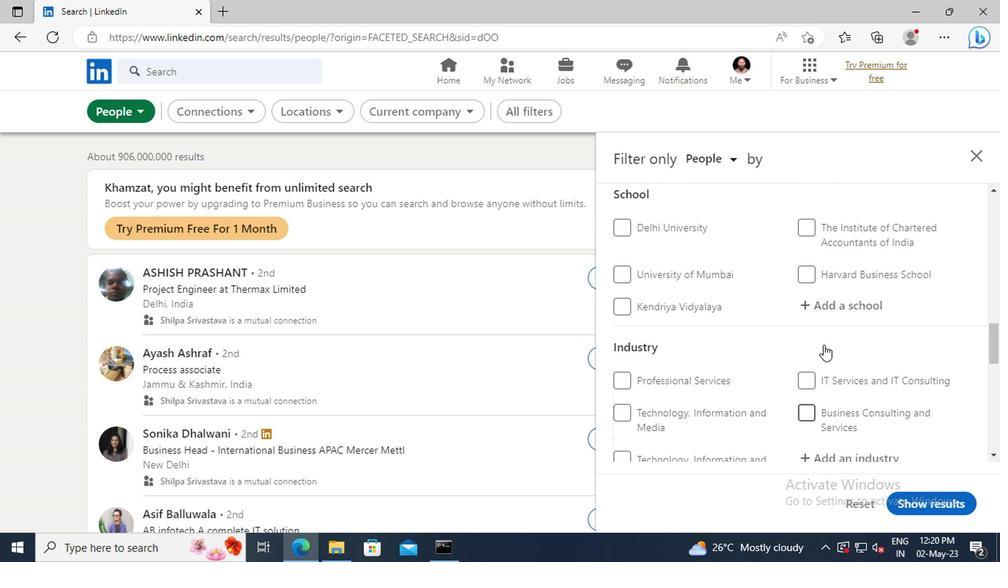 
Action: Mouse scrolled (820, 346) with delta (0, 0)
Screenshot: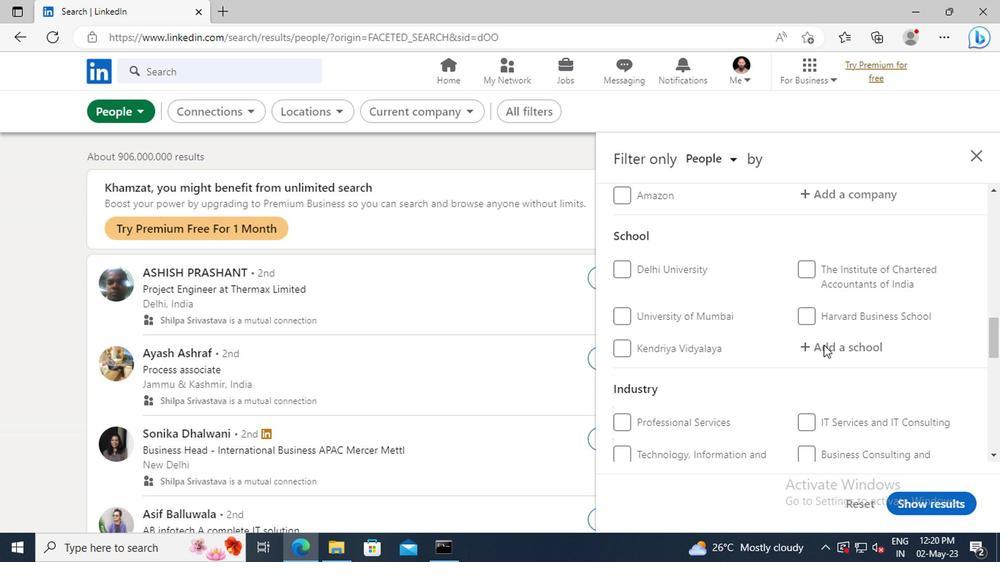 
Action: Mouse scrolled (820, 346) with delta (0, 0)
Screenshot: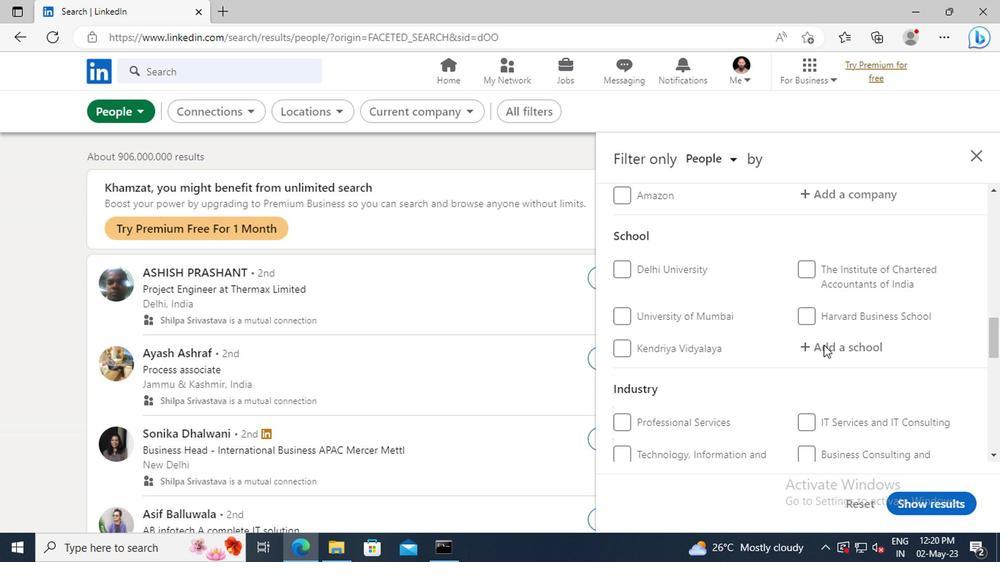 
Action: Mouse scrolled (820, 346) with delta (0, 0)
Screenshot: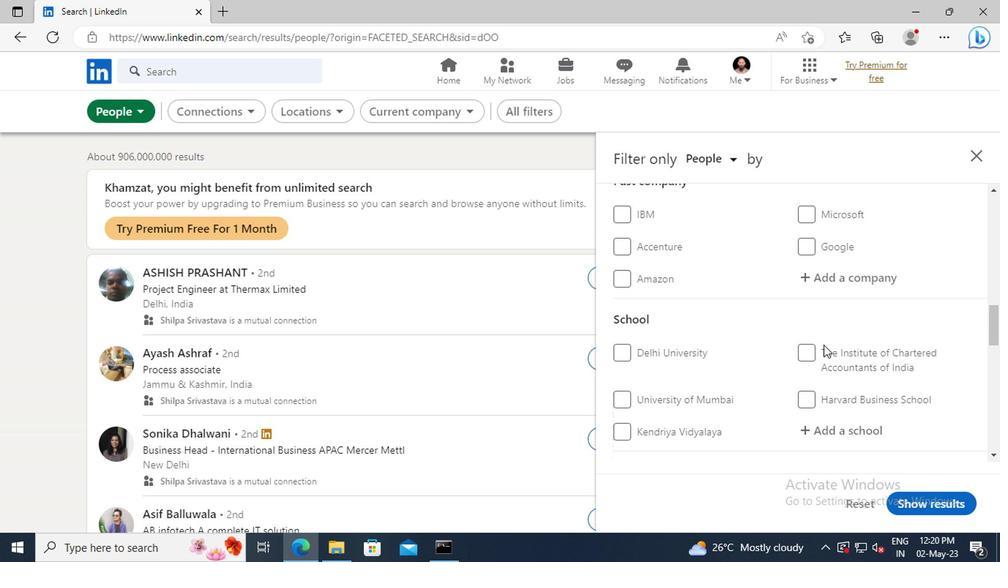 
Action: Mouse scrolled (820, 346) with delta (0, 0)
Screenshot: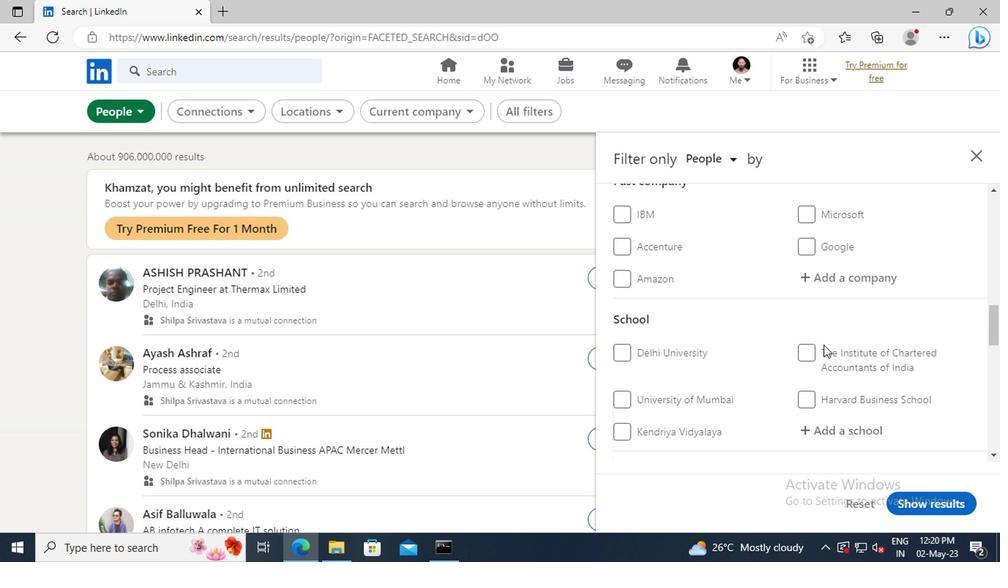 
Action: Mouse scrolled (820, 346) with delta (0, 0)
Screenshot: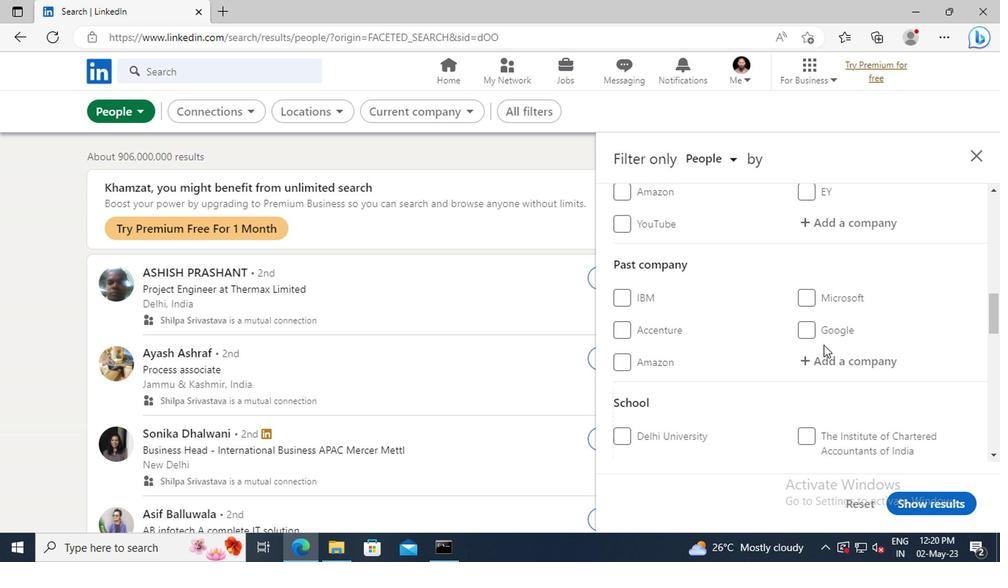 
Action: Mouse scrolled (820, 346) with delta (0, 0)
Screenshot: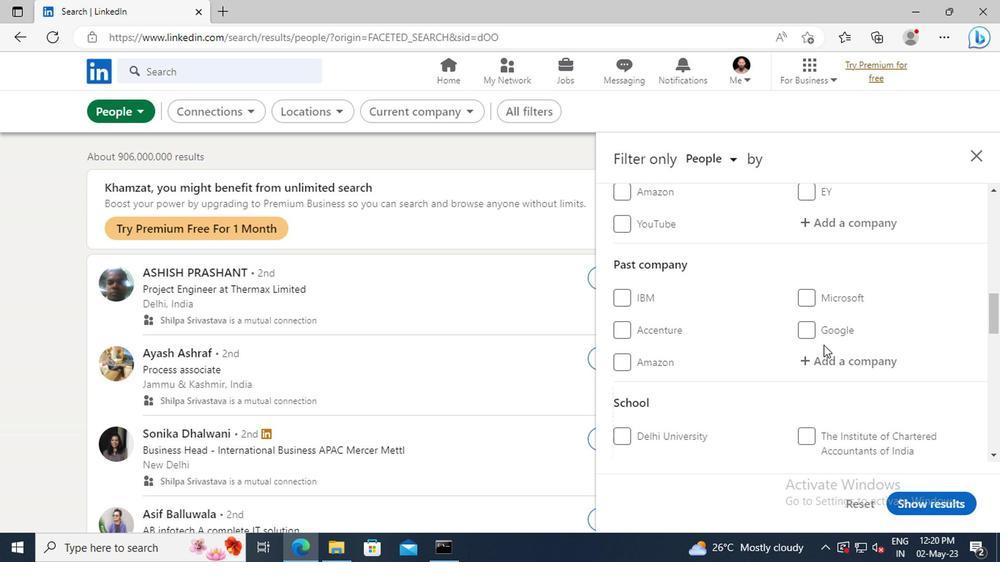 
Action: Mouse moved to (817, 309)
Screenshot: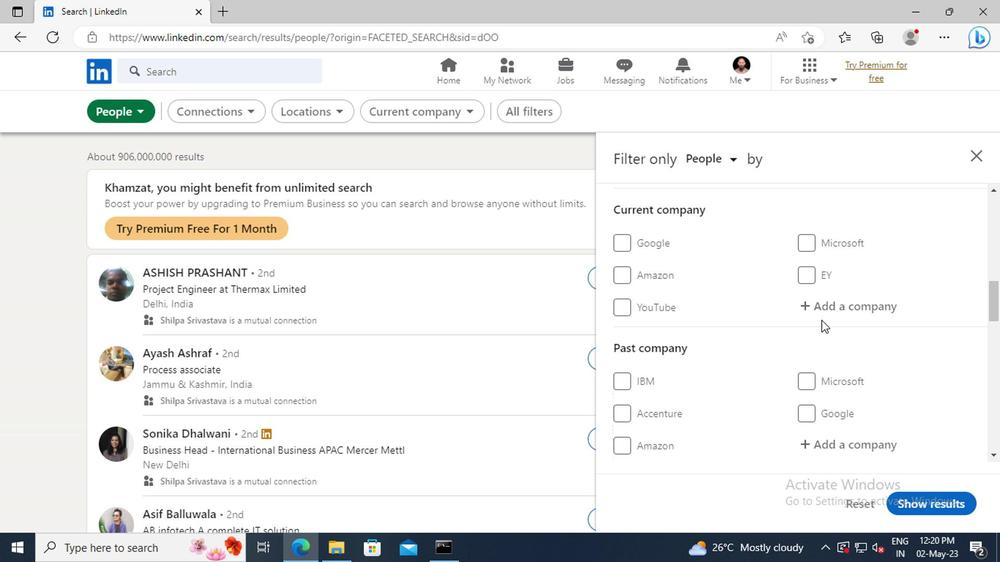 
Action: Mouse pressed left at (817, 309)
Screenshot: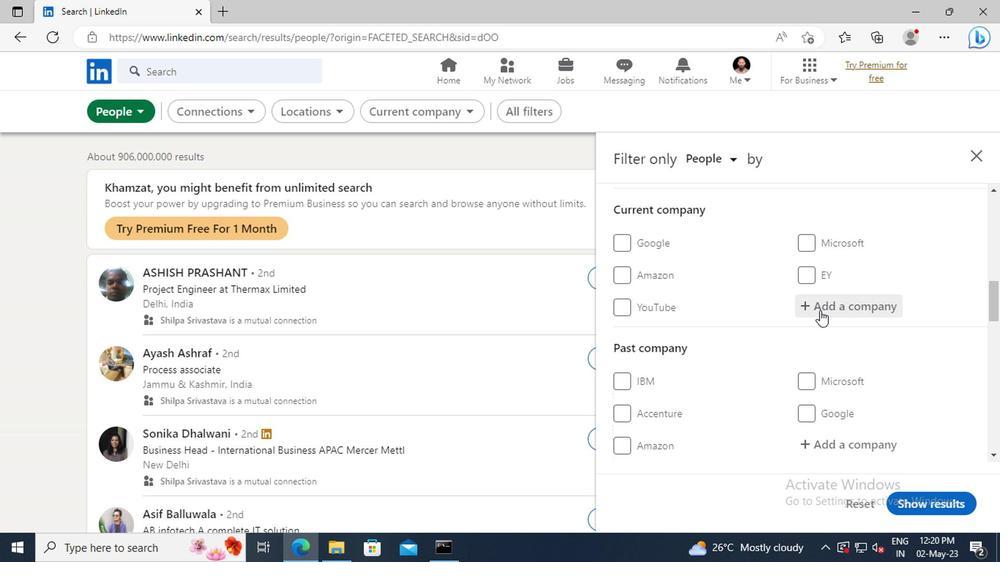 
Action: Key pressed <Key.shift><Key.shift>CHEP
Screenshot: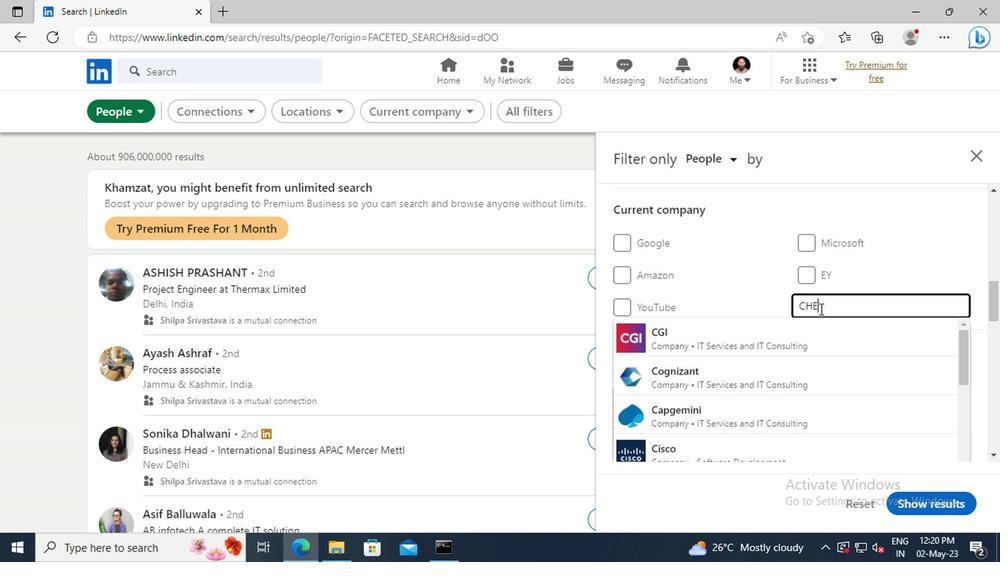 
Action: Mouse moved to (819, 329)
Screenshot: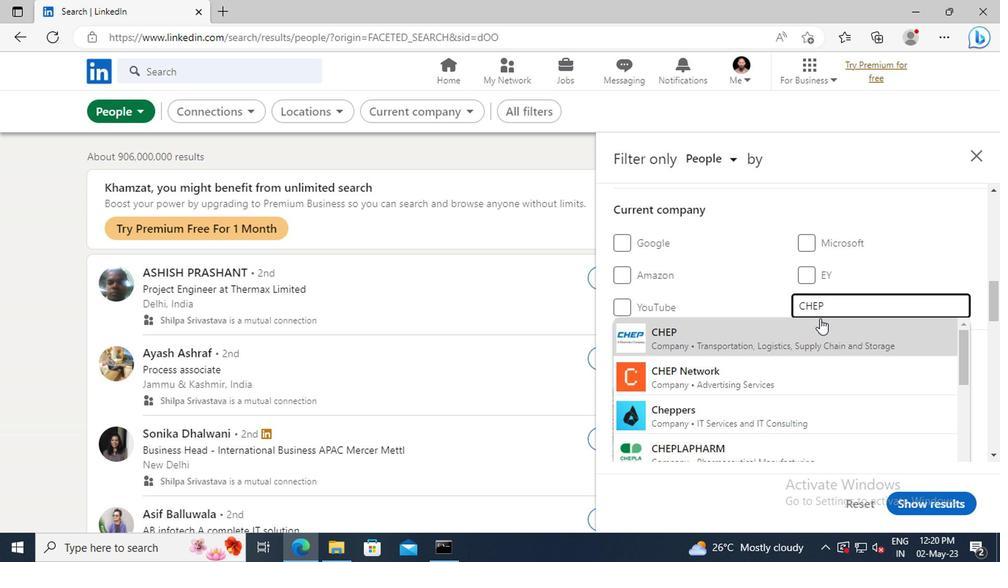 
Action: Mouse pressed left at (819, 329)
Screenshot: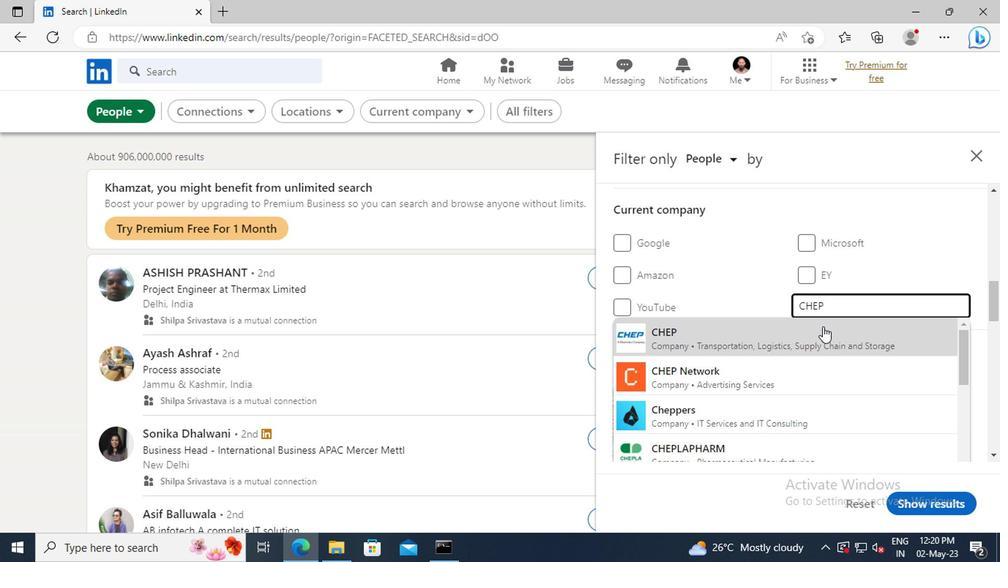 
Action: Mouse scrolled (819, 329) with delta (0, 0)
Screenshot: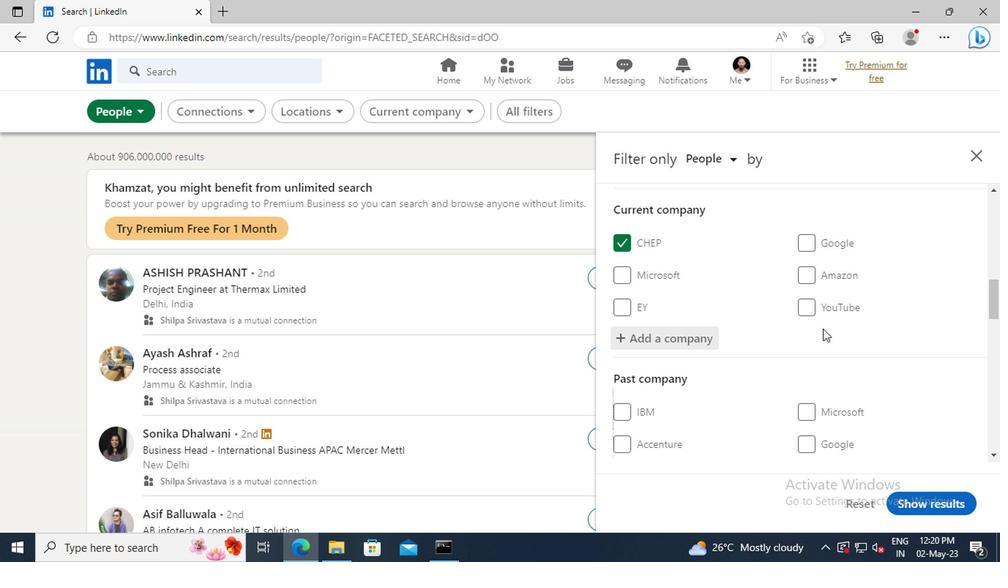 
Action: Mouse scrolled (819, 329) with delta (0, 0)
Screenshot: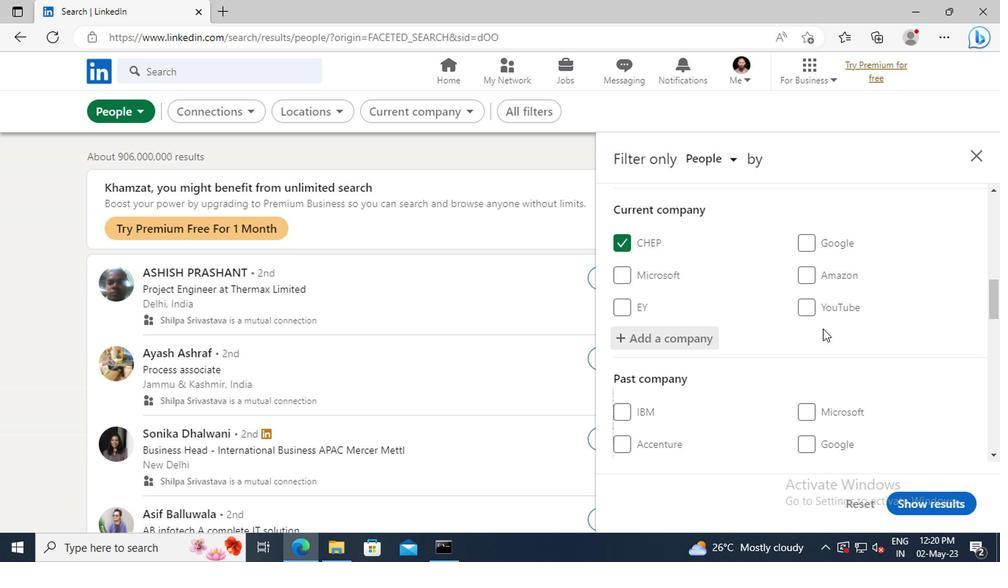 
Action: Mouse scrolled (819, 329) with delta (0, 0)
Screenshot: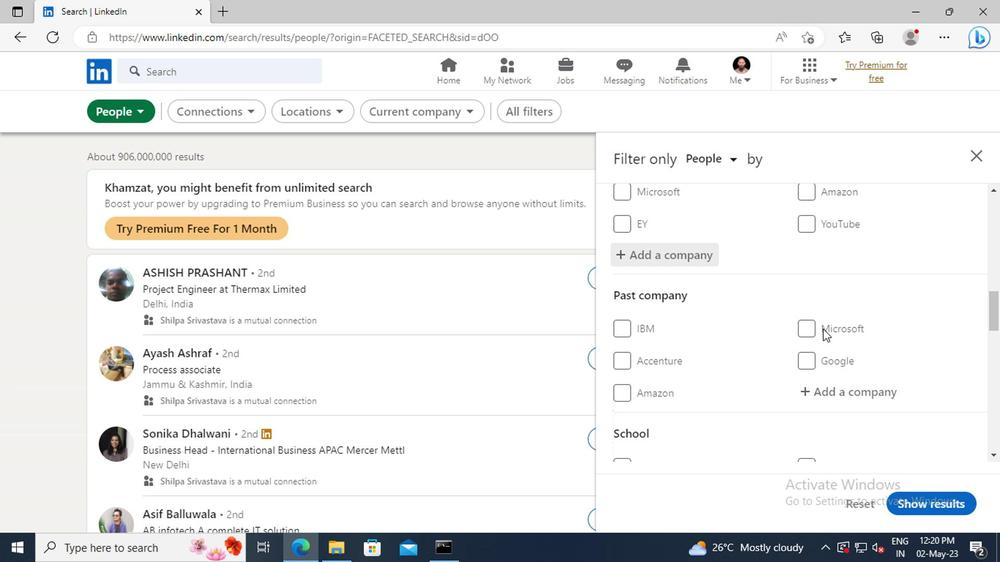 
Action: Mouse scrolled (819, 329) with delta (0, 0)
Screenshot: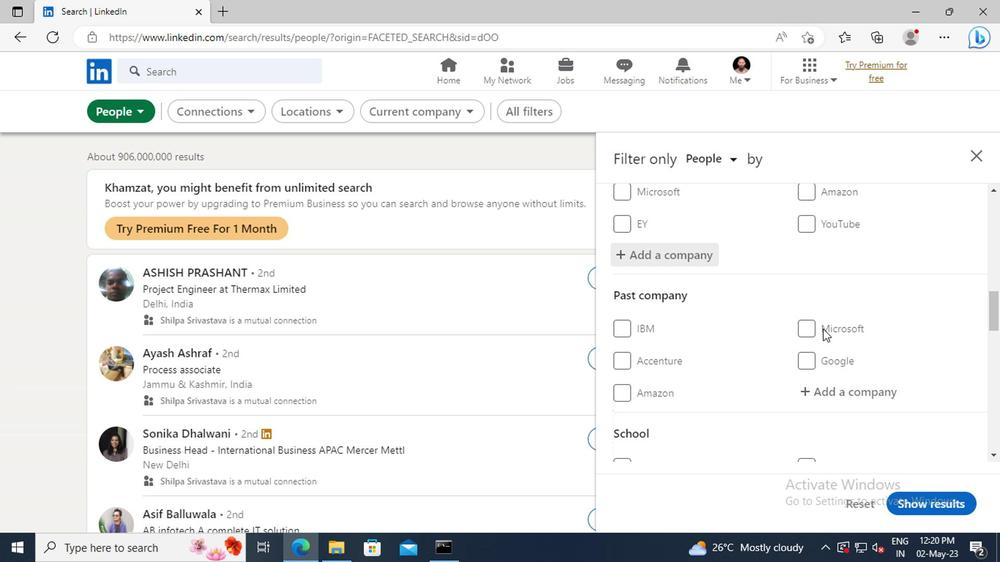 
Action: Mouse scrolled (819, 329) with delta (0, 0)
Screenshot: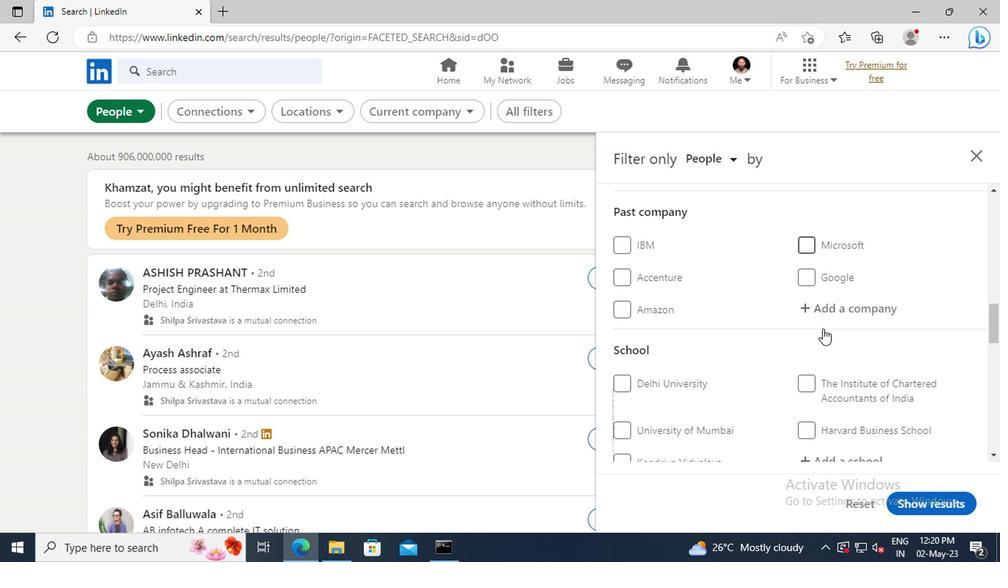 
Action: Mouse scrolled (819, 329) with delta (0, 0)
Screenshot: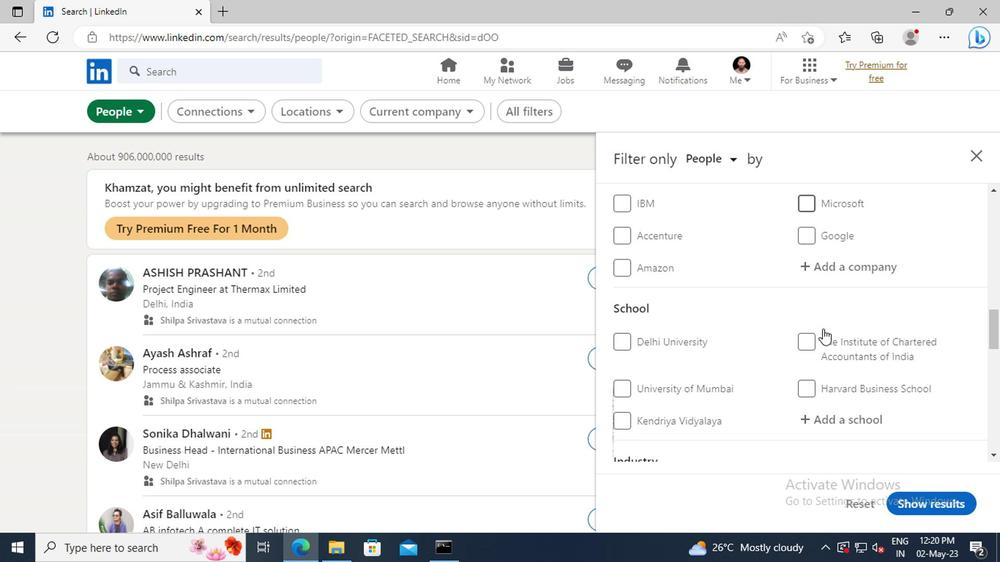 
Action: Mouse scrolled (819, 329) with delta (0, 0)
Screenshot: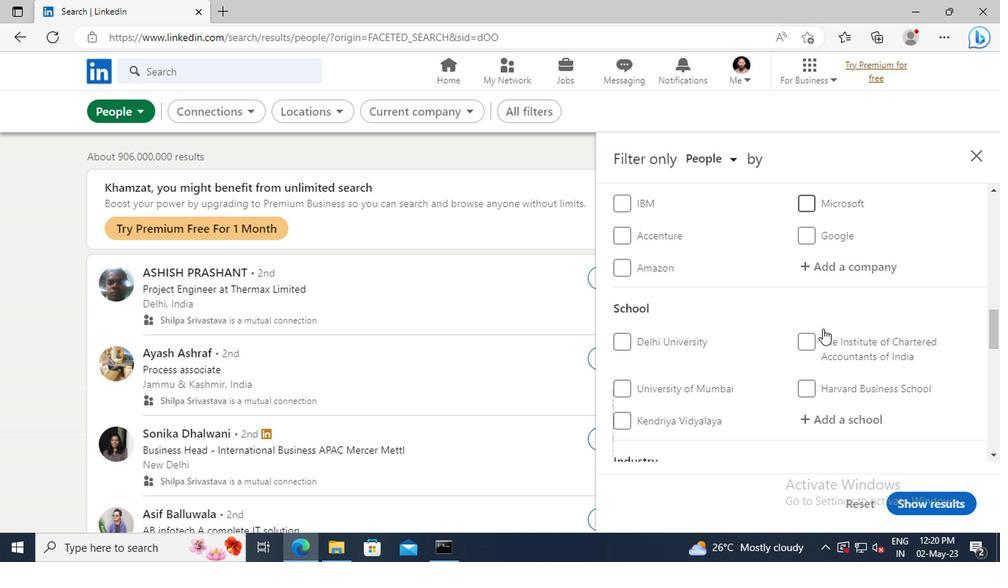
Action: Mouse moved to (823, 338)
Screenshot: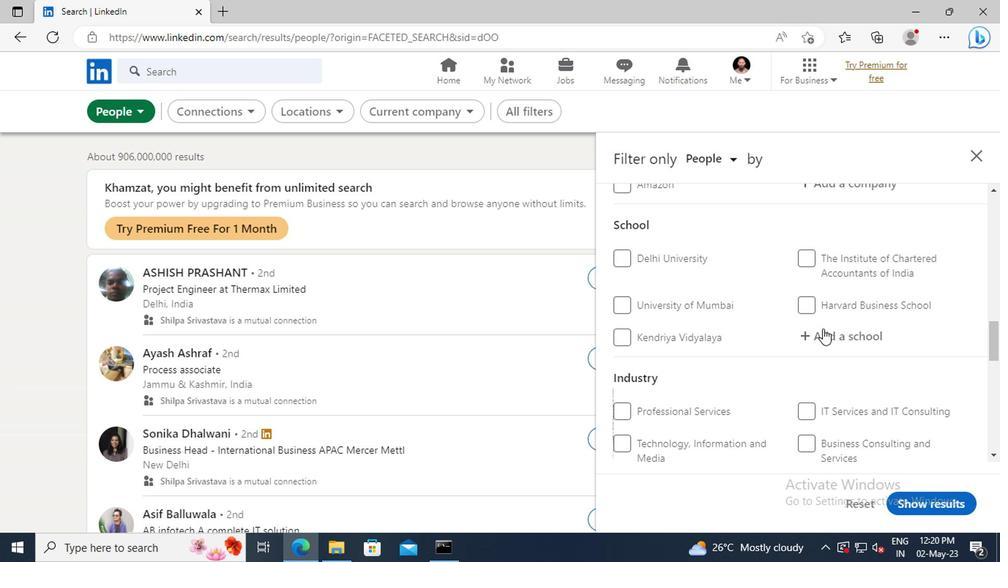 
Action: Mouse pressed left at (823, 338)
Screenshot: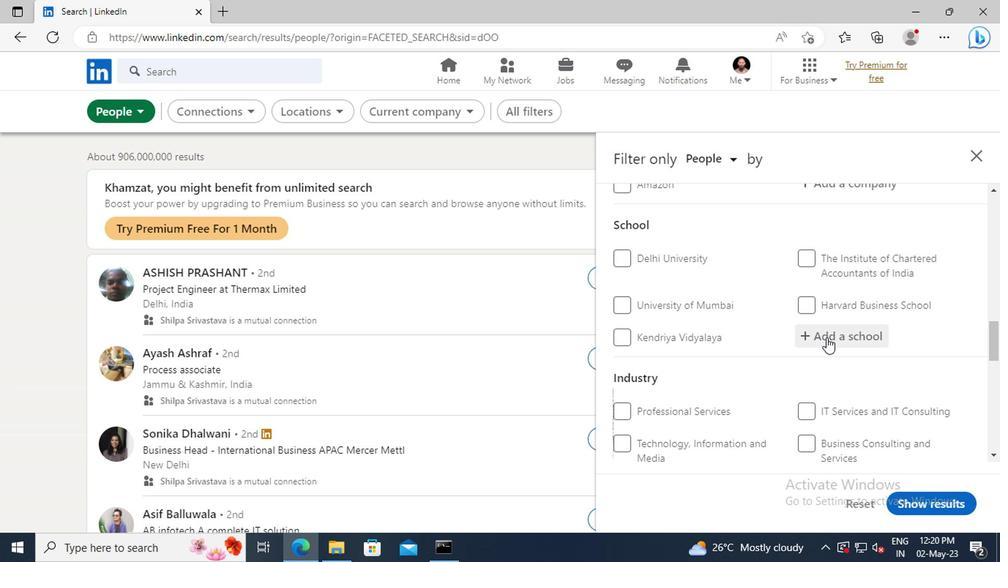 
Action: Key pressed <Key.shift>H.<Key.space><Key.shift>L.<Key.space><Key.shift>C
Screenshot: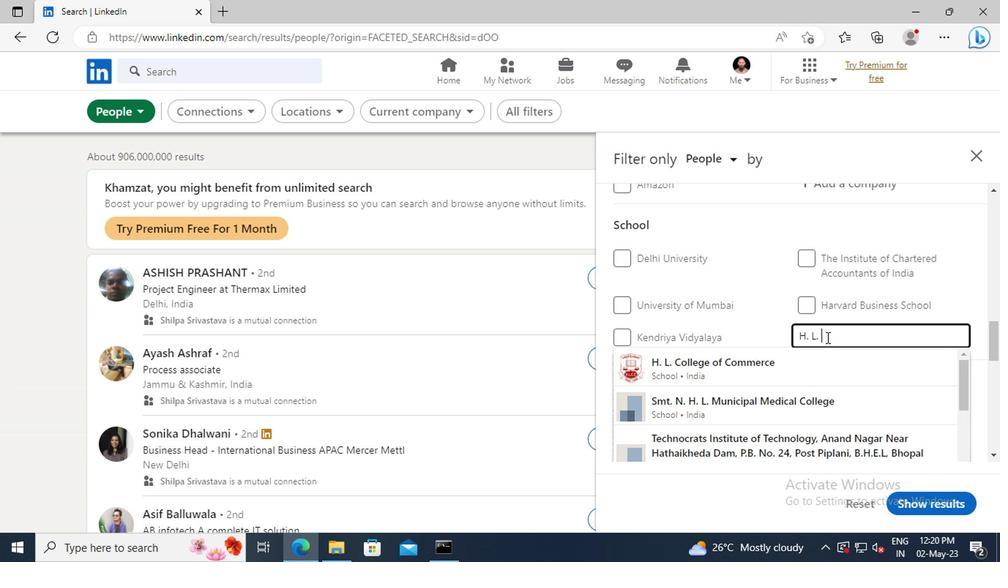 
Action: Mouse moved to (827, 362)
Screenshot: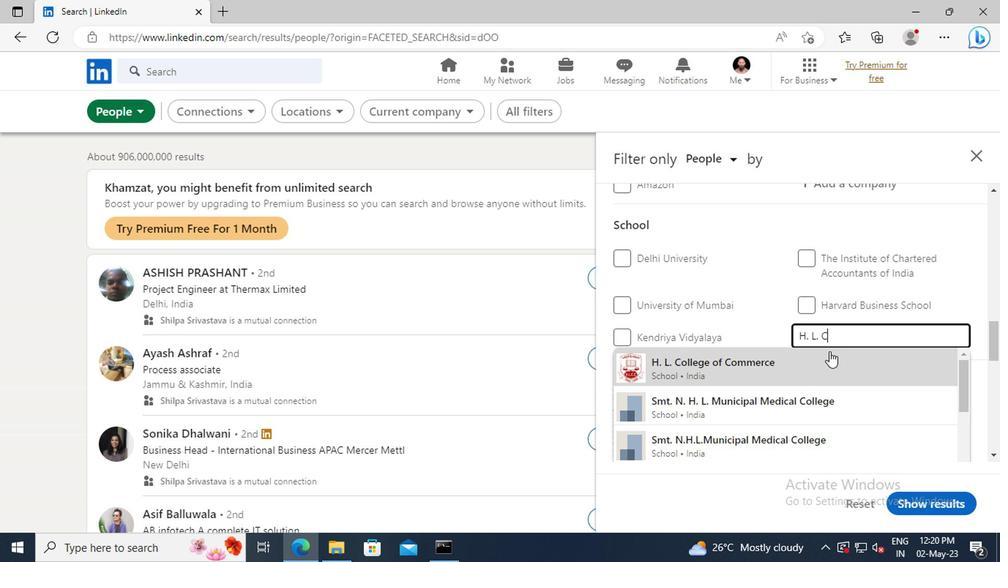 
Action: Mouse pressed left at (827, 362)
Screenshot: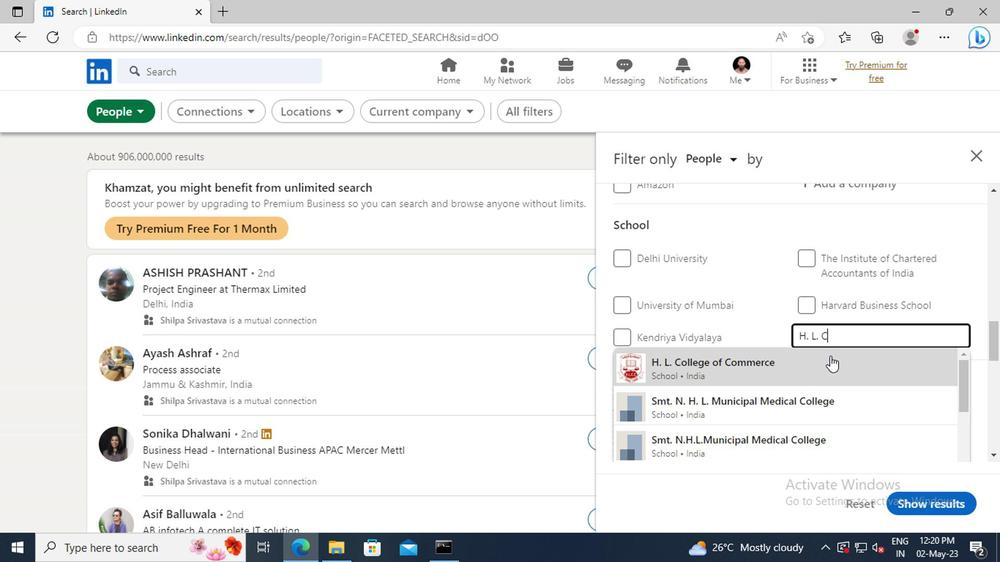 
Action: Mouse scrolled (827, 362) with delta (0, 0)
Screenshot: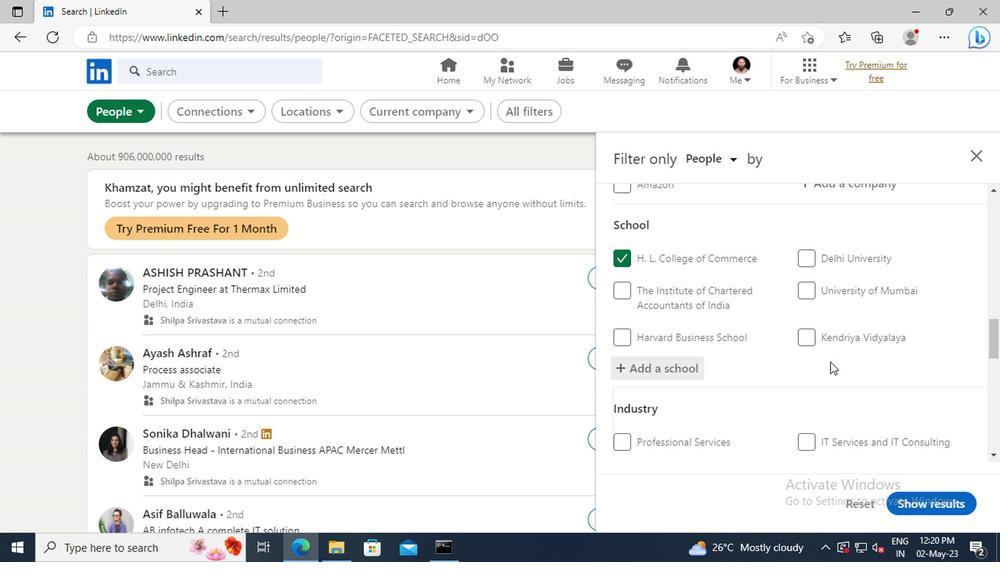 
Action: Mouse moved to (820, 336)
Screenshot: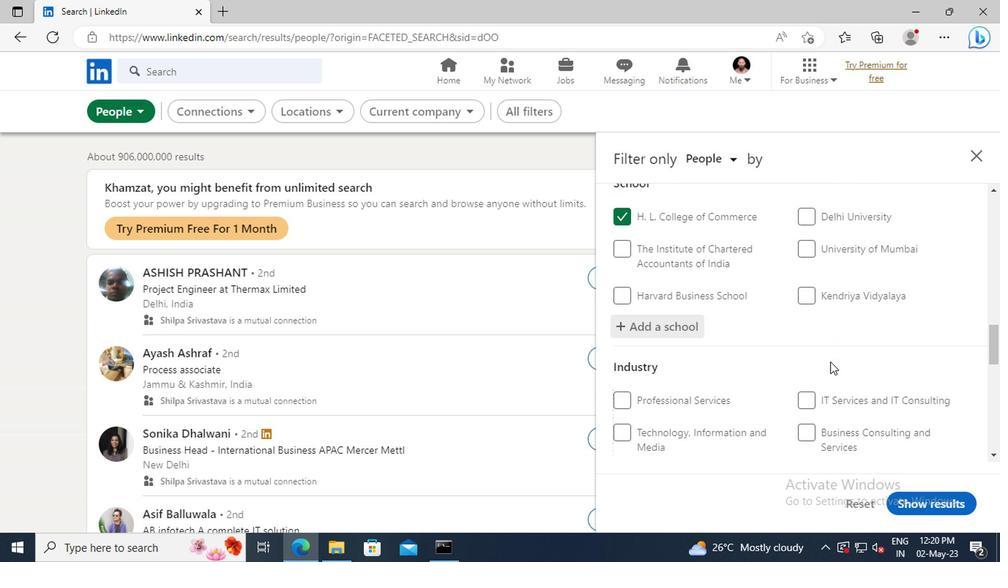 
Action: Mouse scrolled (820, 335) with delta (0, -1)
Screenshot: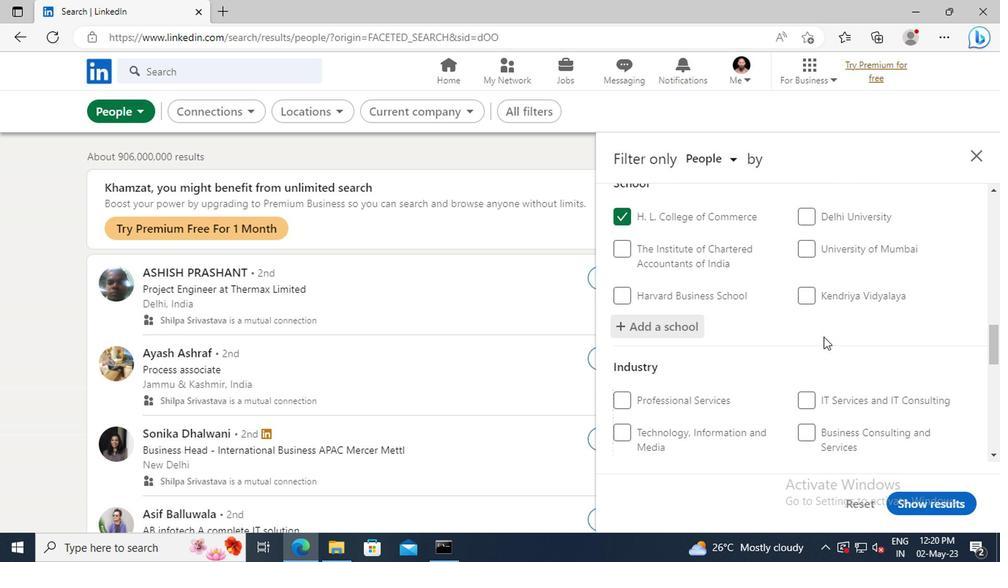
Action: Mouse scrolled (820, 335) with delta (0, -1)
Screenshot: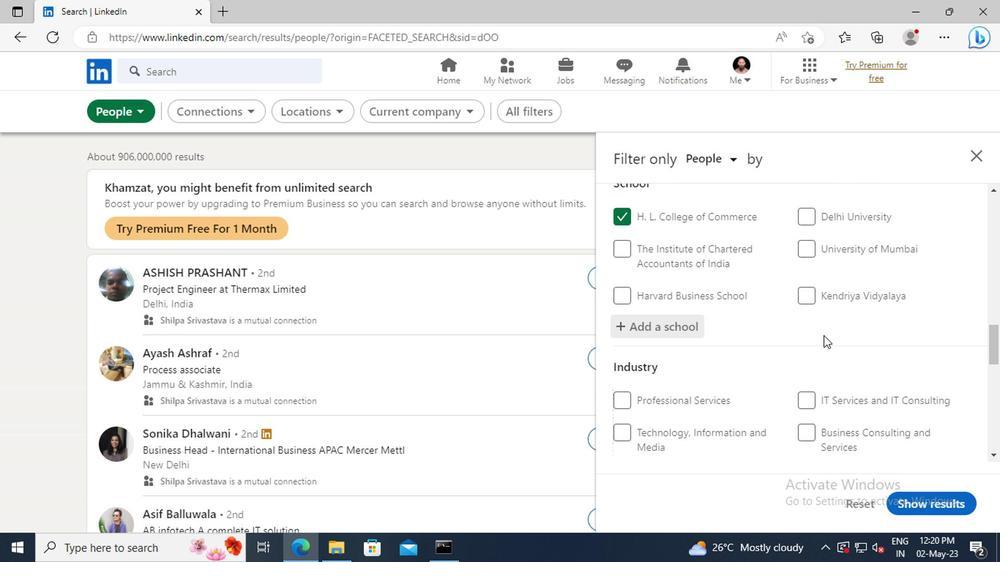 
Action: Mouse moved to (814, 327)
Screenshot: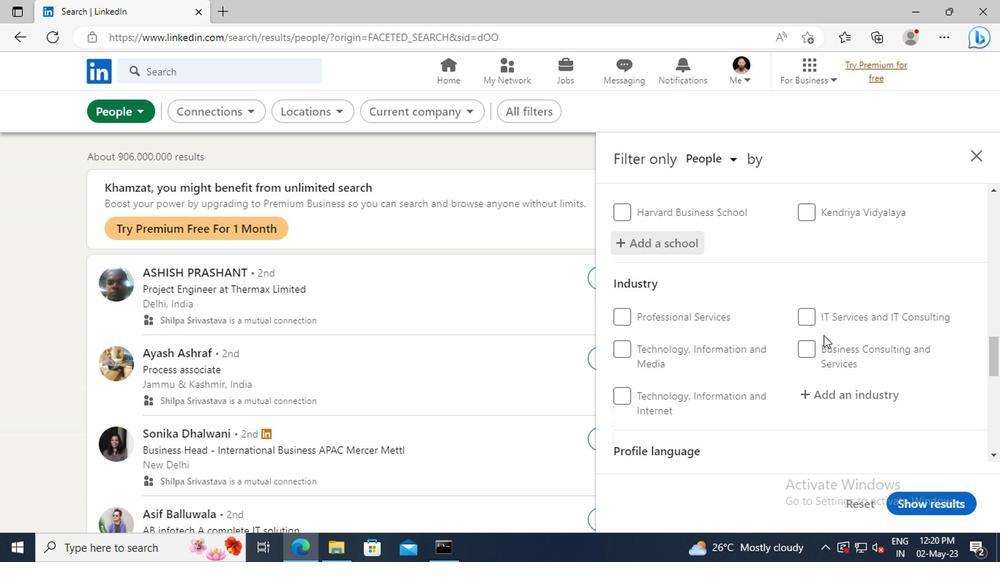 
Action: Mouse scrolled (814, 326) with delta (0, -1)
Screenshot: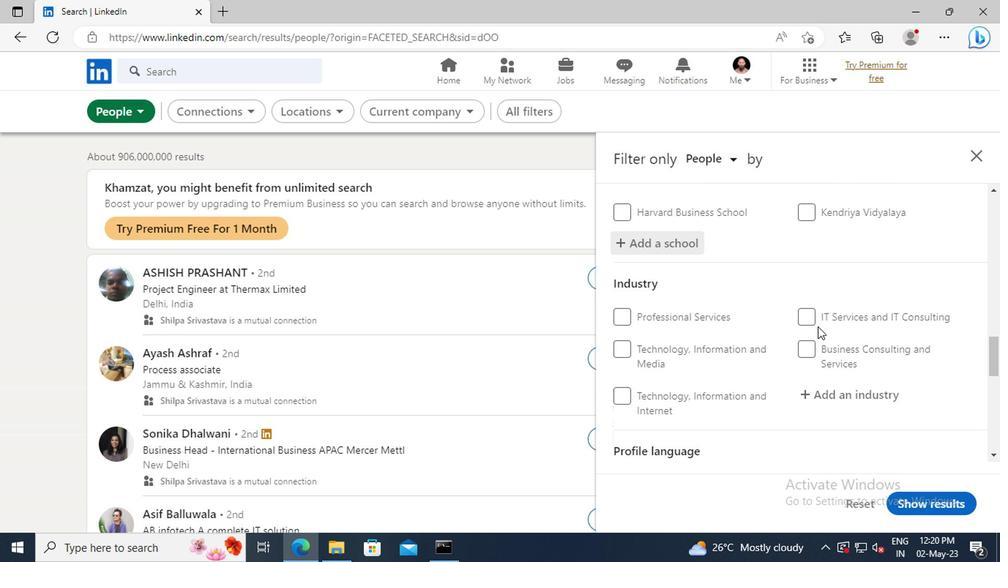 
Action: Mouse moved to (817, 353)
Screenshot: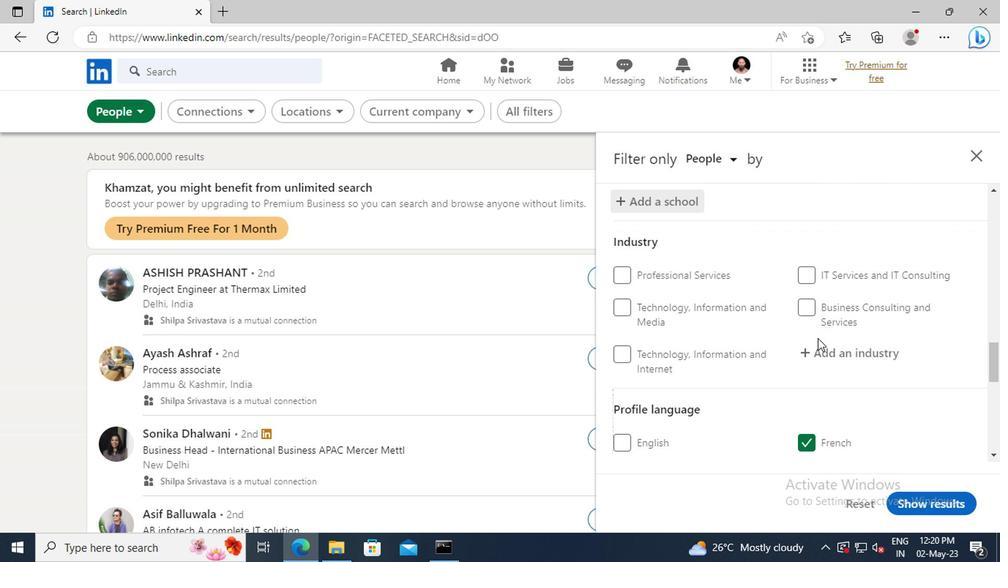 
Action: Mouse pressed left at (817, 353)
Screenshot: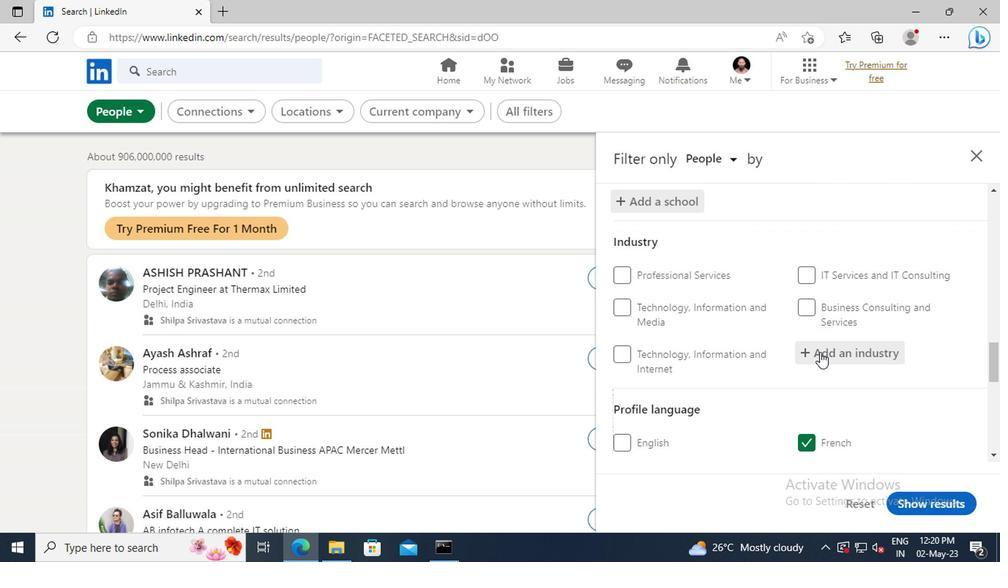 
Action: Key pressed <Key.shift>AGRICULTURAL<Key.space><Key.shift>C
Screenshot: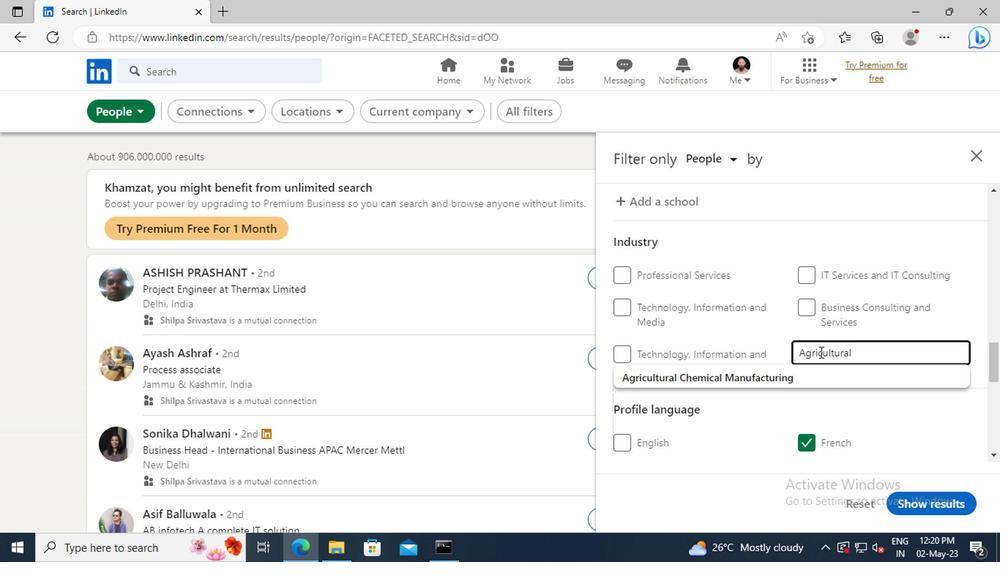 
Action: Mouse moved to (817, 375)
Screenshot: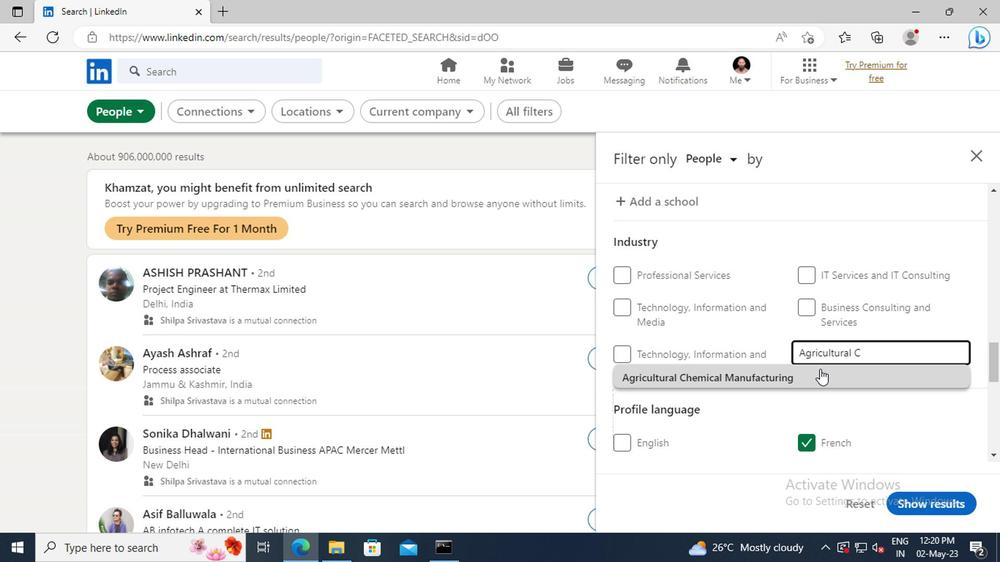 
Action: Mouse pressed left at (817, 375)
Screenshot: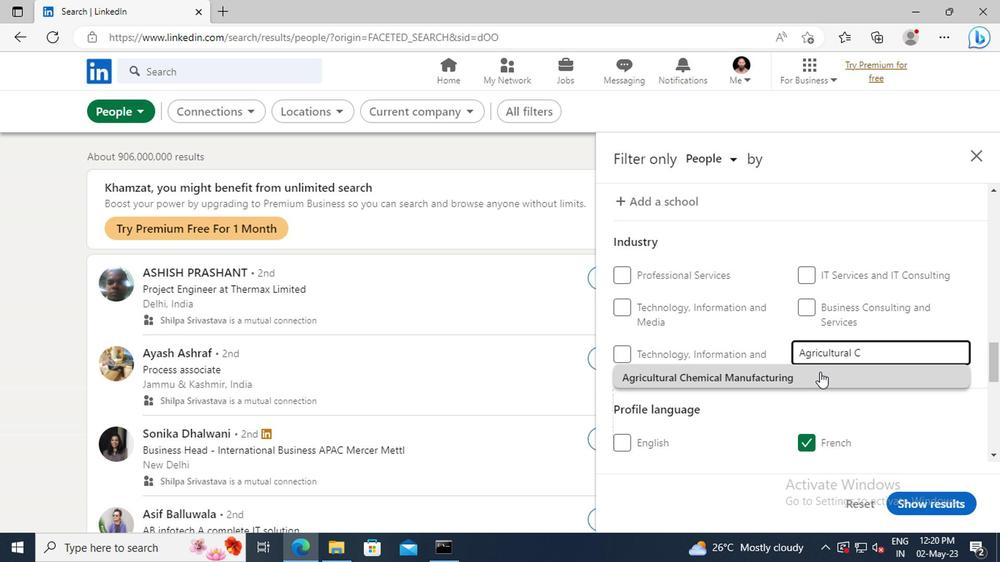 
Action: Mouse scrolled (817, 373) with delta (0, -1)
Screenshot: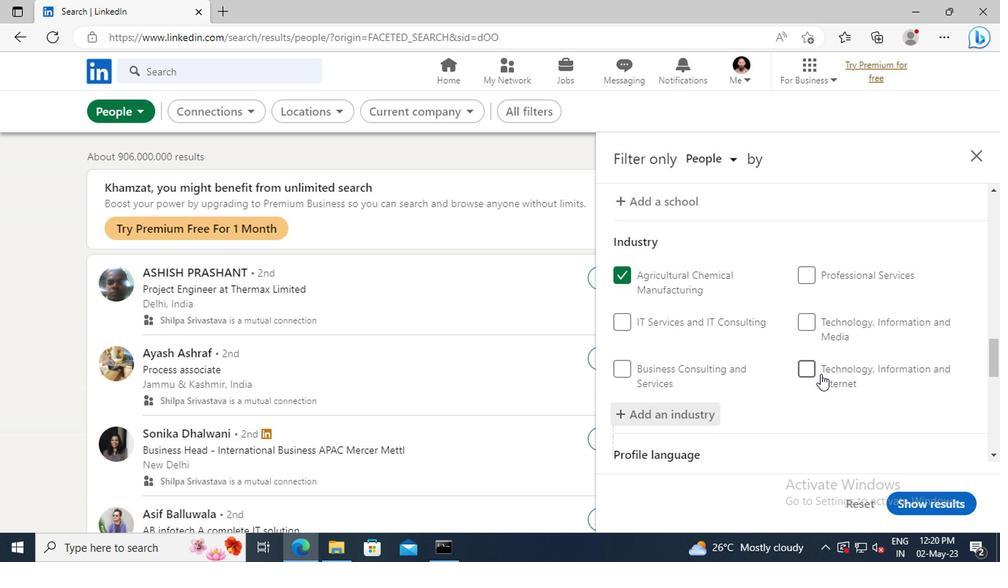 
Action: Mouse scrolled (817, 373) with delta (0, -1)
Screenshot: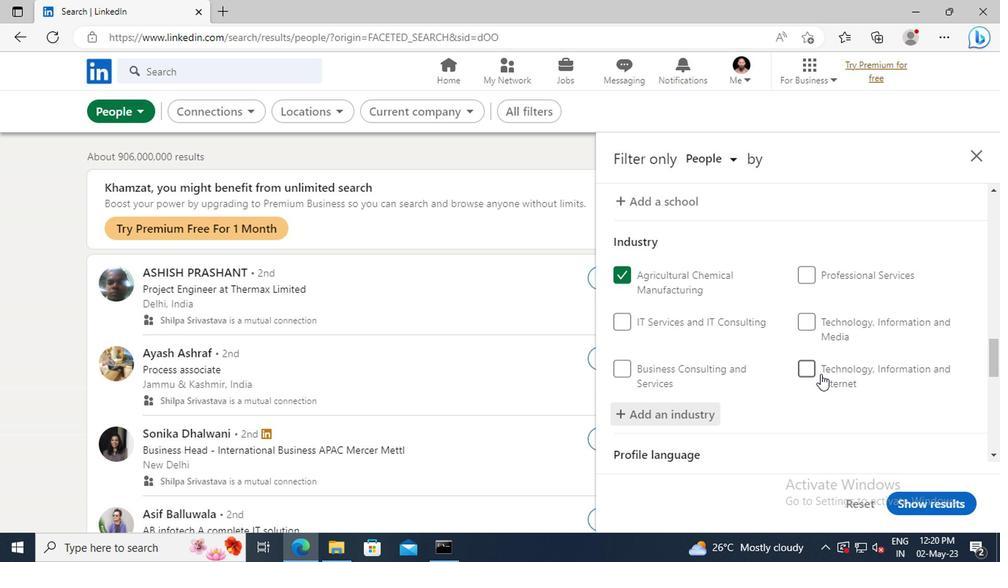 
Action: Mouse scrolled (817, 373) with delta (0, -1)
Screenshot: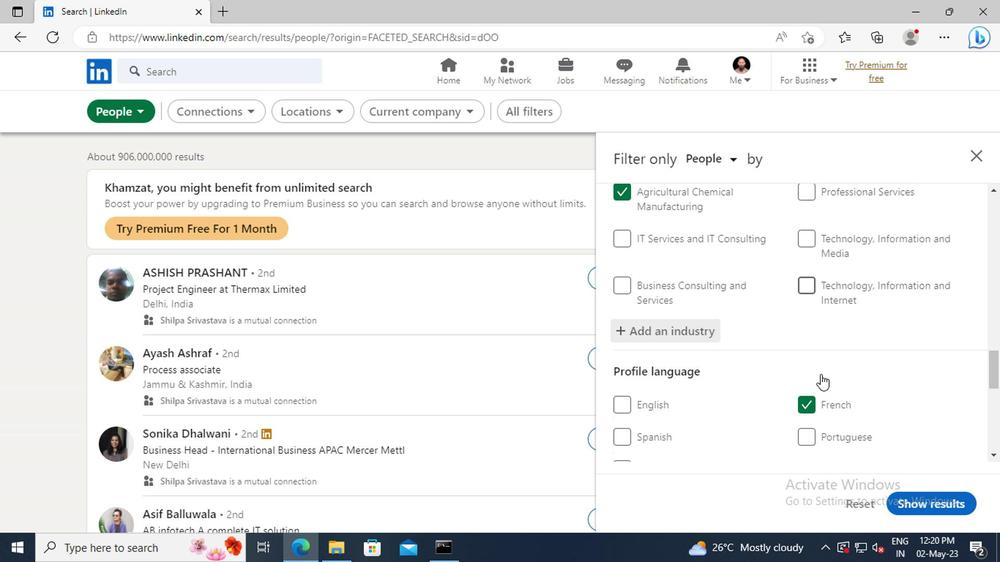 
Action: Mouse scrolled (817, 373) with delta (0, -1)
Screenshot: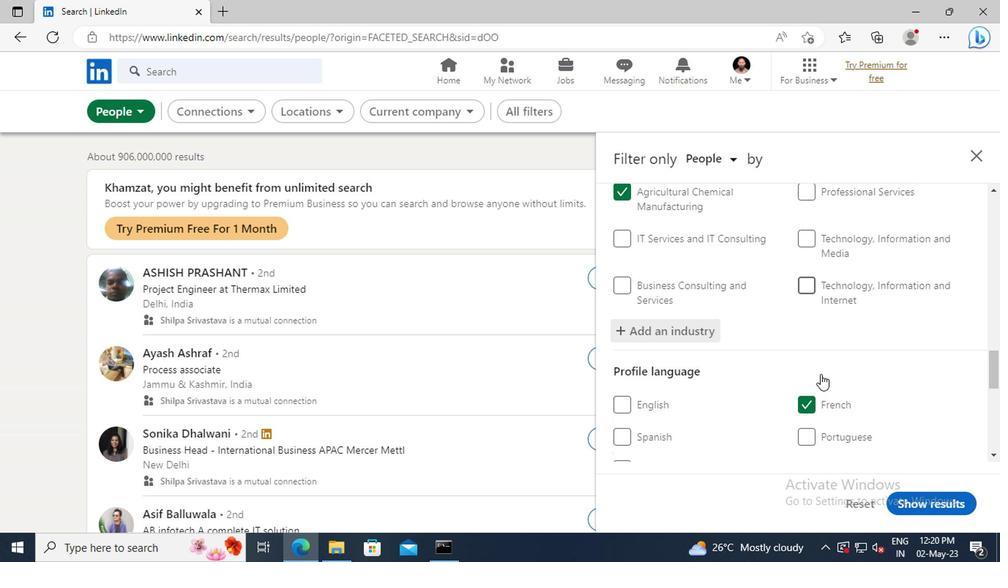 
Action: Mouse scrolled (817, 373) with delta (0, -1)
Screenshot: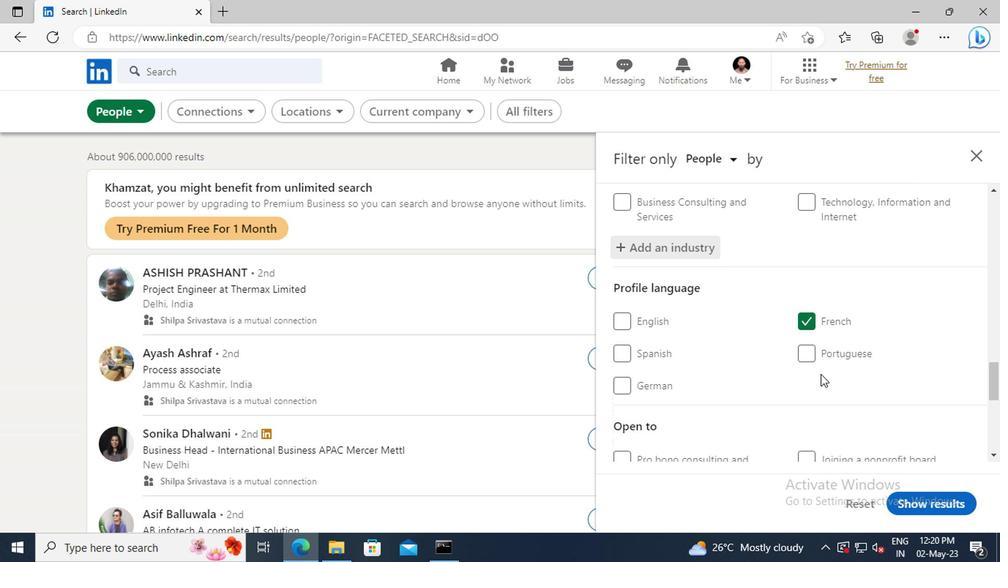 
Action: Mouse moved to (816, 353)
Screenshot: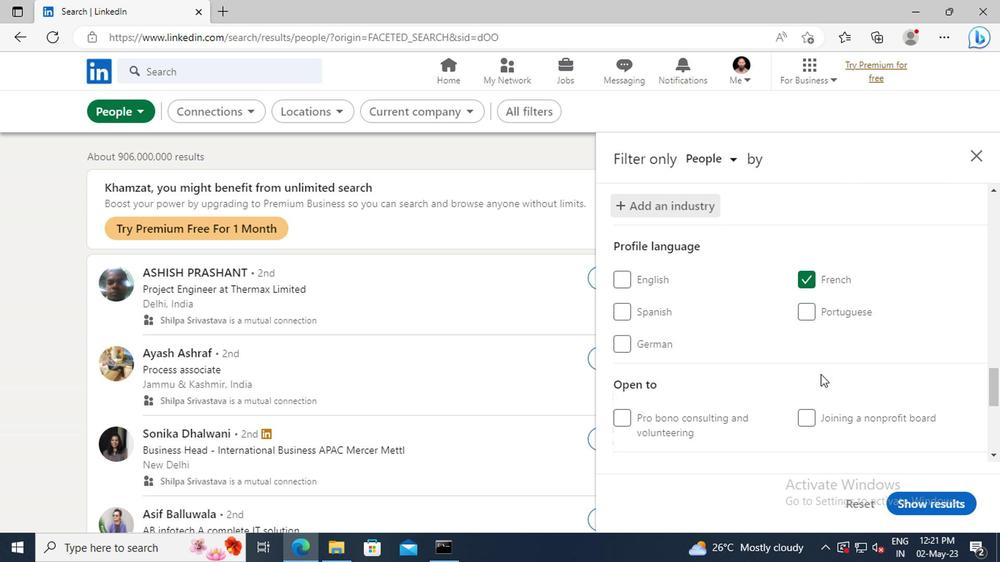 
Action: Mouse scrolled (816, 353) with delta (0, 0)
Screenshot: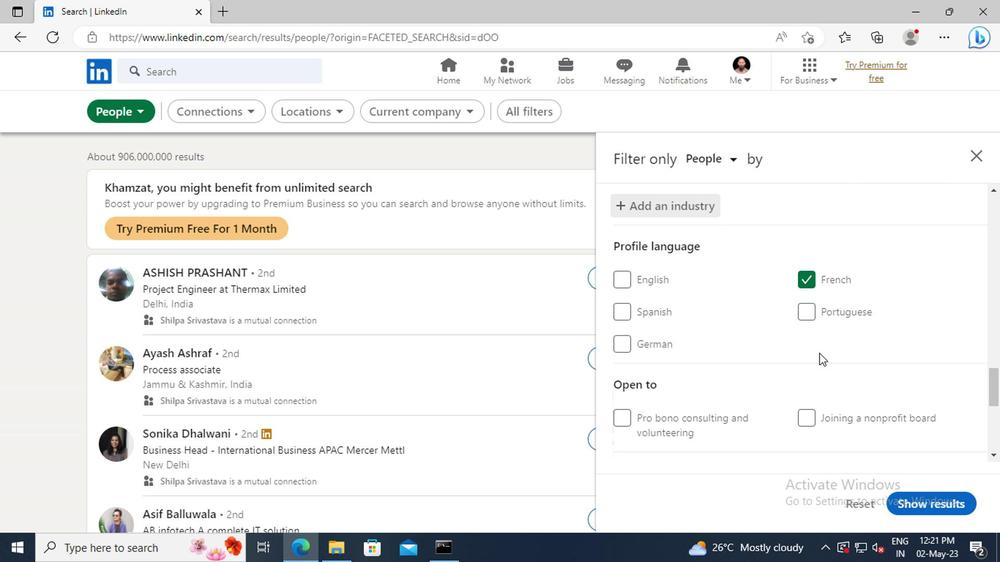 
Action: Mouse moved to (814, 336)
Screenshot: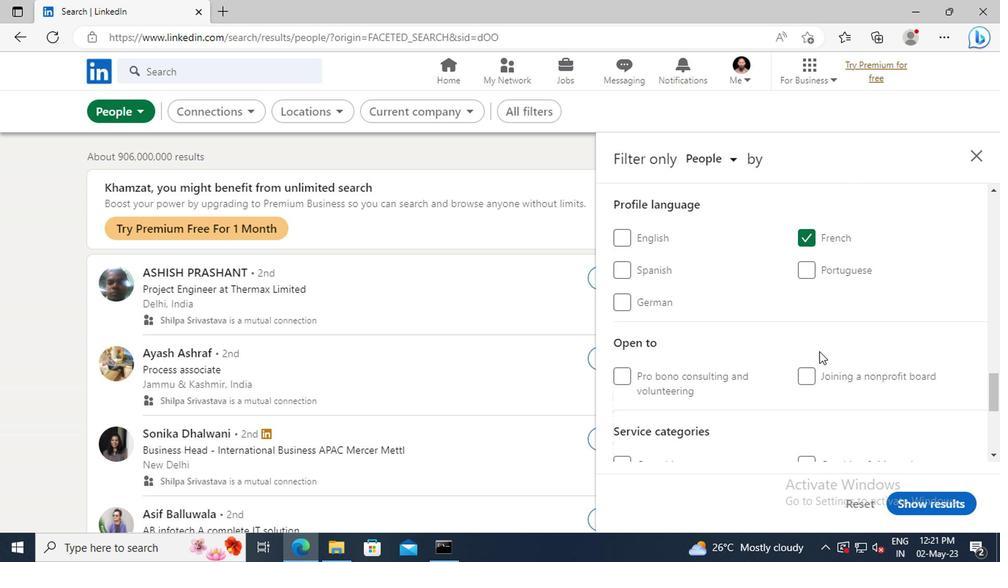 
Action: Mouse scrolled (814, 335) with delta (0, -1)
Screenshot: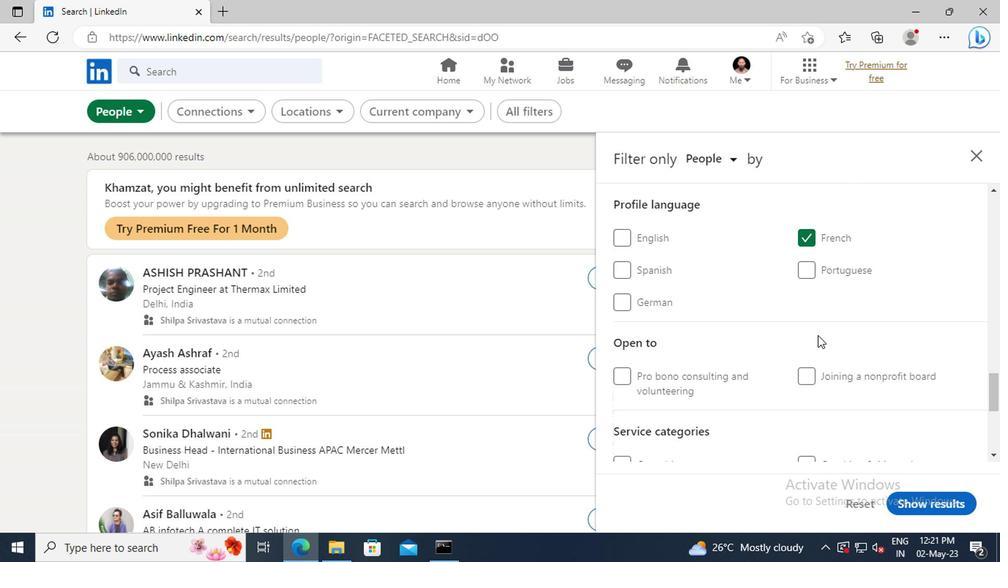 
Action: Mouse moved to (812, 322)
Screenshot: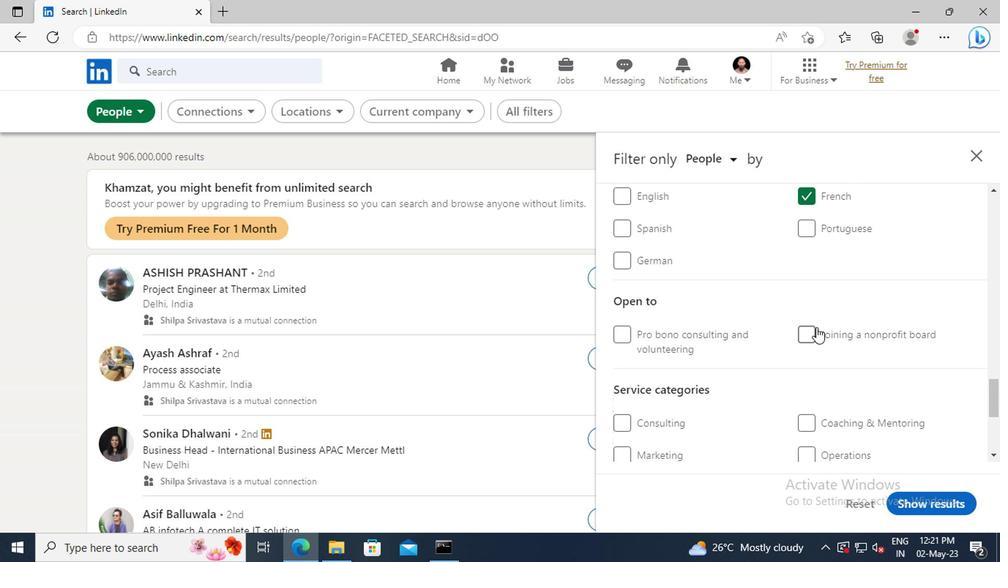 
Action: Mouse scrolled (812, 322) with delta (0, 0)
Screenshot: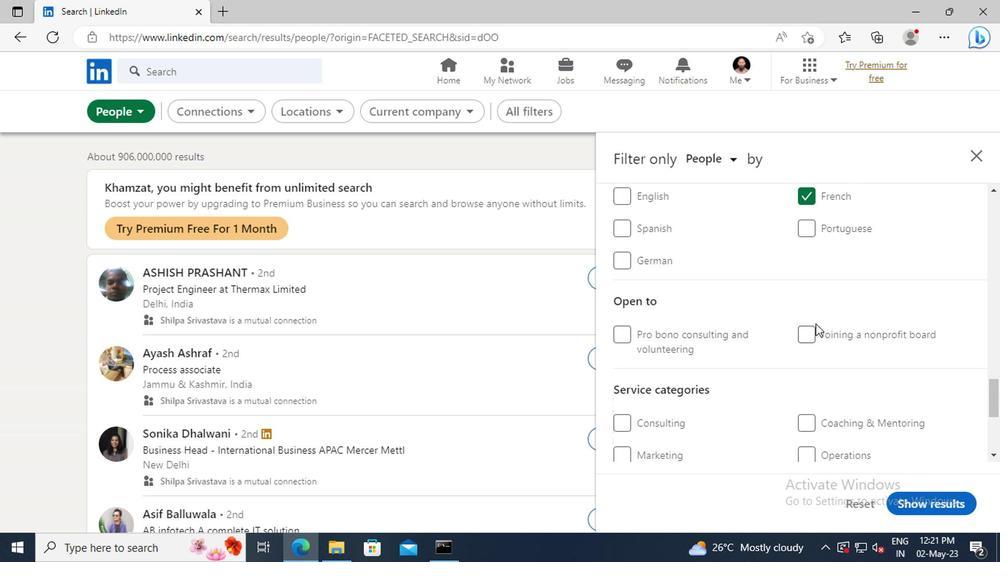 
Action: Mouse scrolled (812, 322) with delta (0, 0)
Screenshot: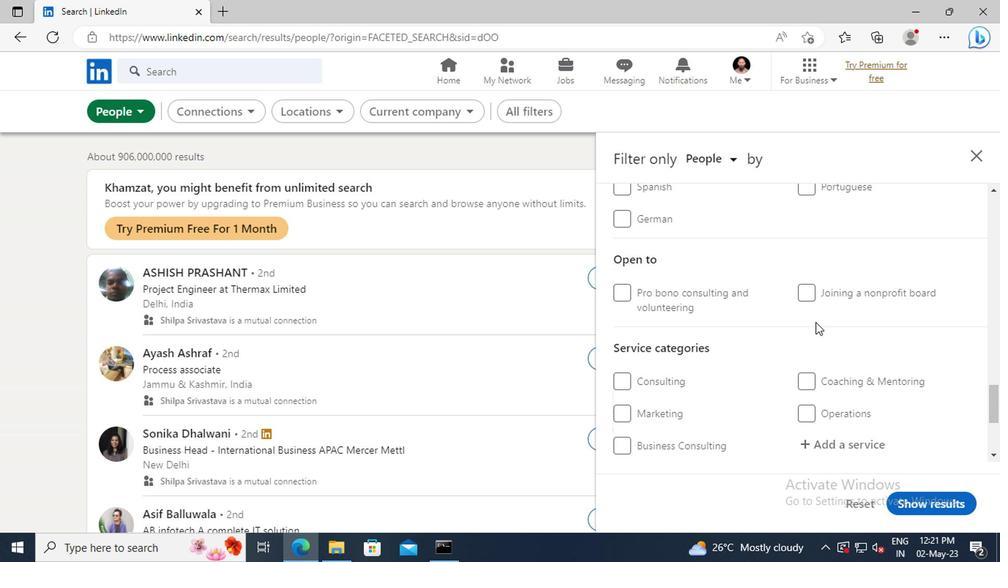
Action: Mouse scrolled (812, 322) with delta (0, 0)
Screenshot: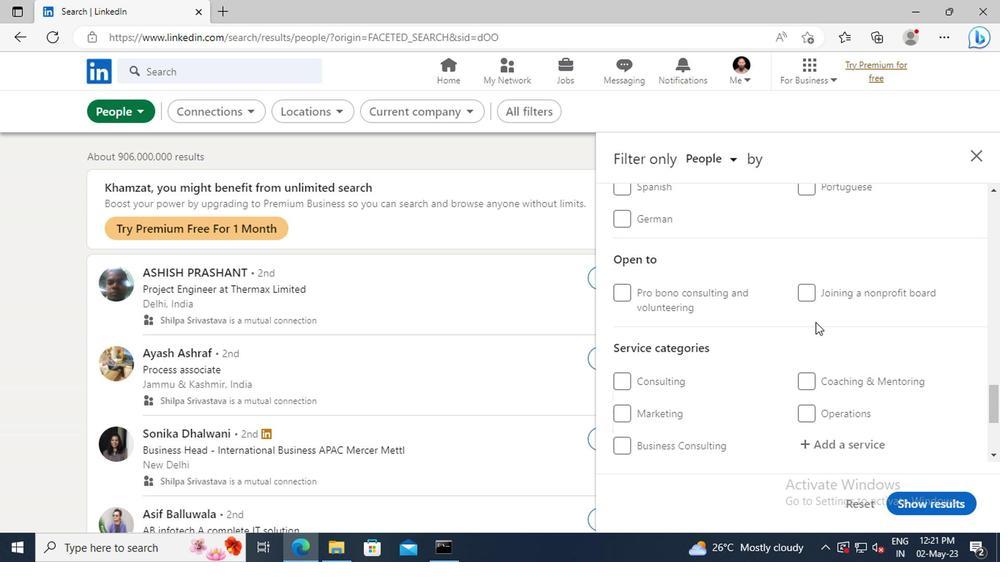
Action: Mouse moved to (815, 363)
Screenshot: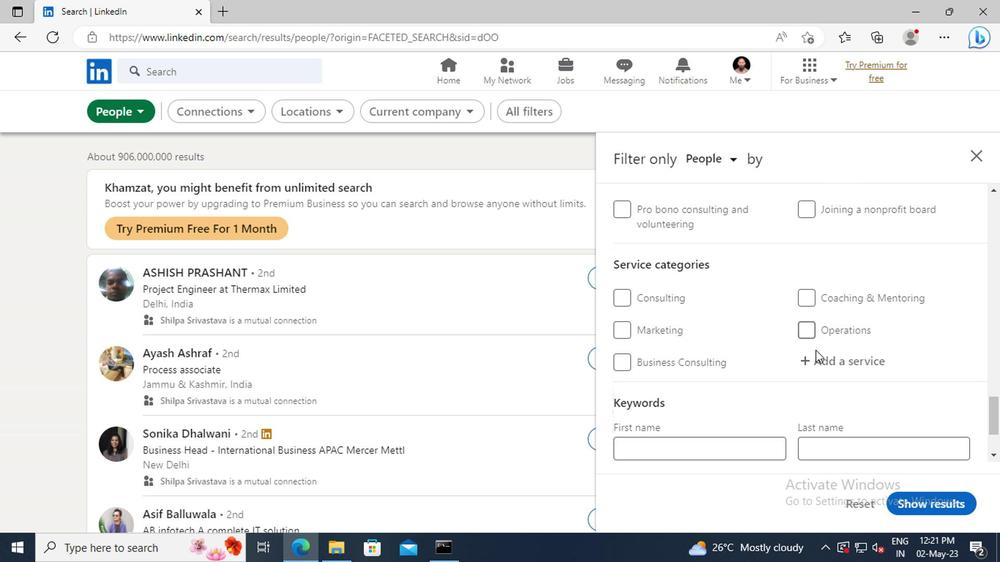 
Action: Mouse pressed left at (815, 363)
Screenshot: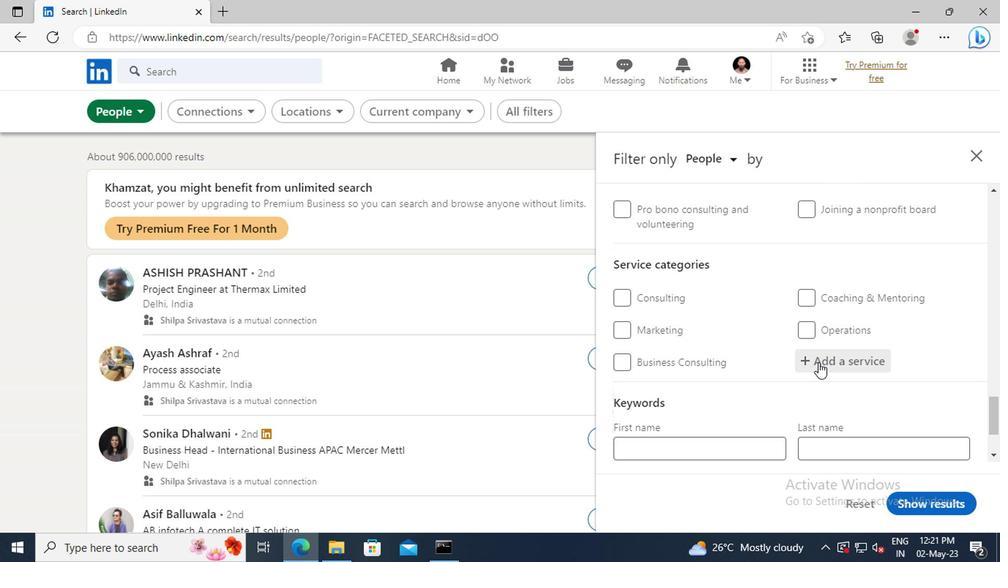 
Action: Key pressed <Key.shift>PORTR
Screenshot: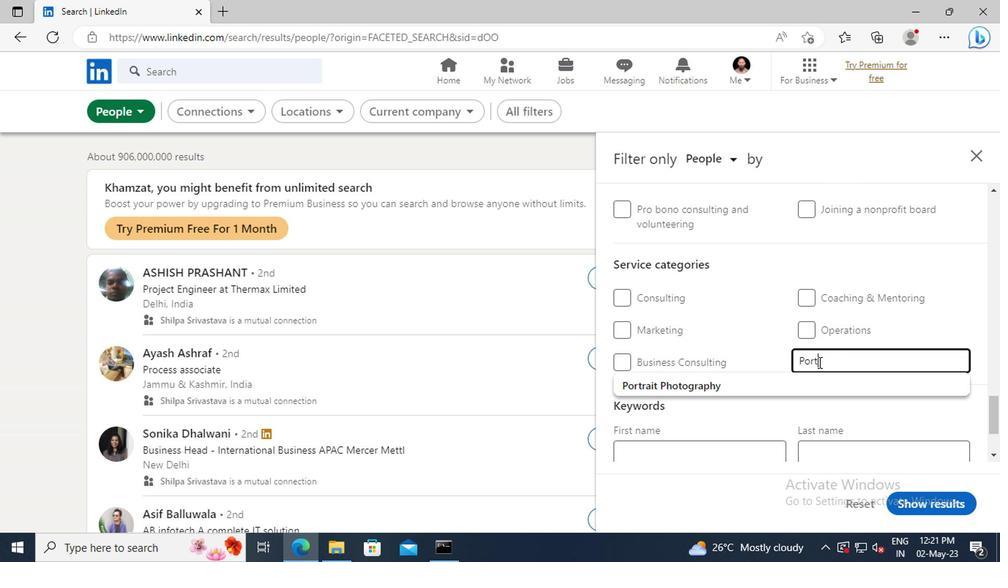 
Action: Mouse moved to (817, 382)
Screenshot: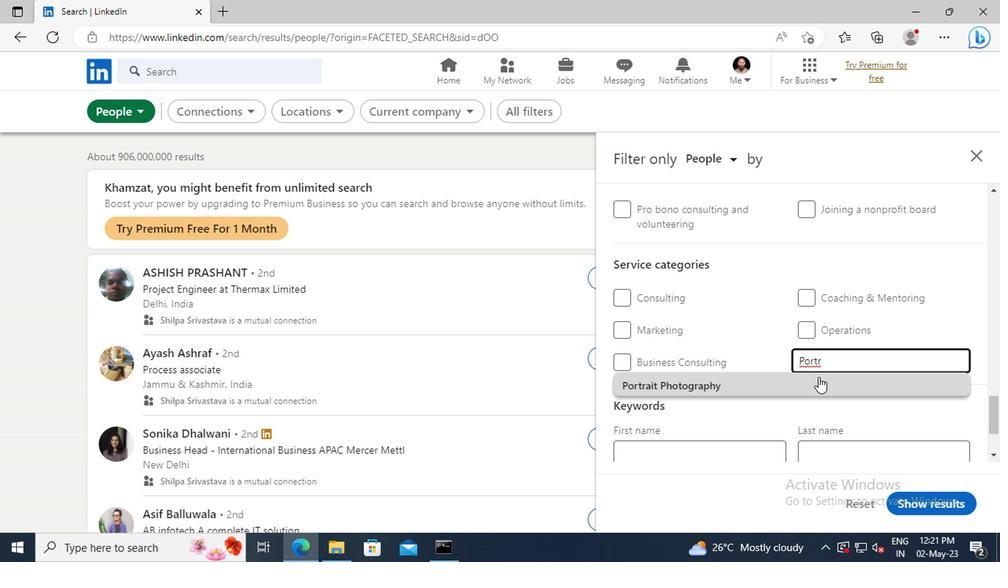 
Action: Mouse pressed left at (817, 382)
Screenshot: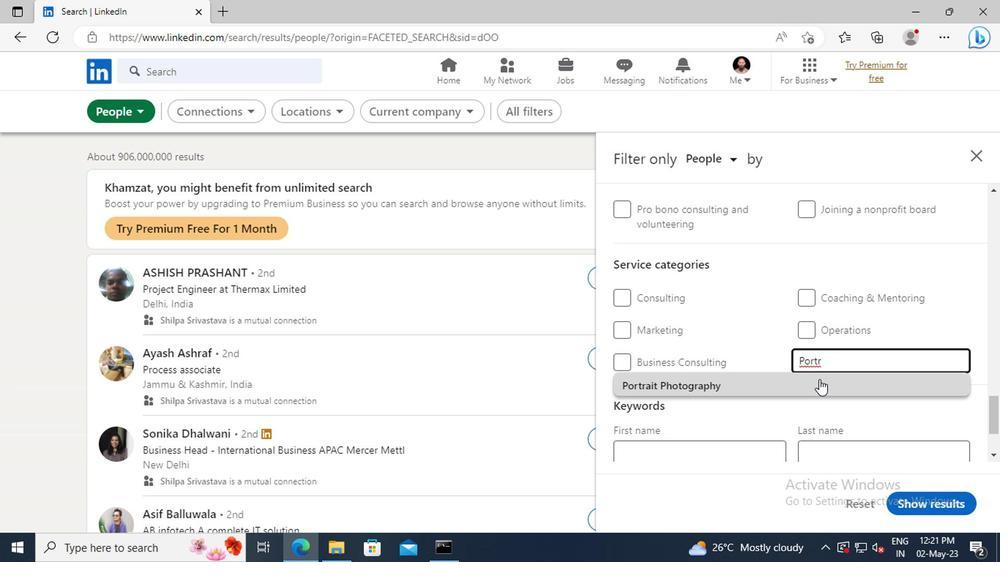 
Action: Mouse scrolled (817, 382) with delta (0, 0)
Screenshot: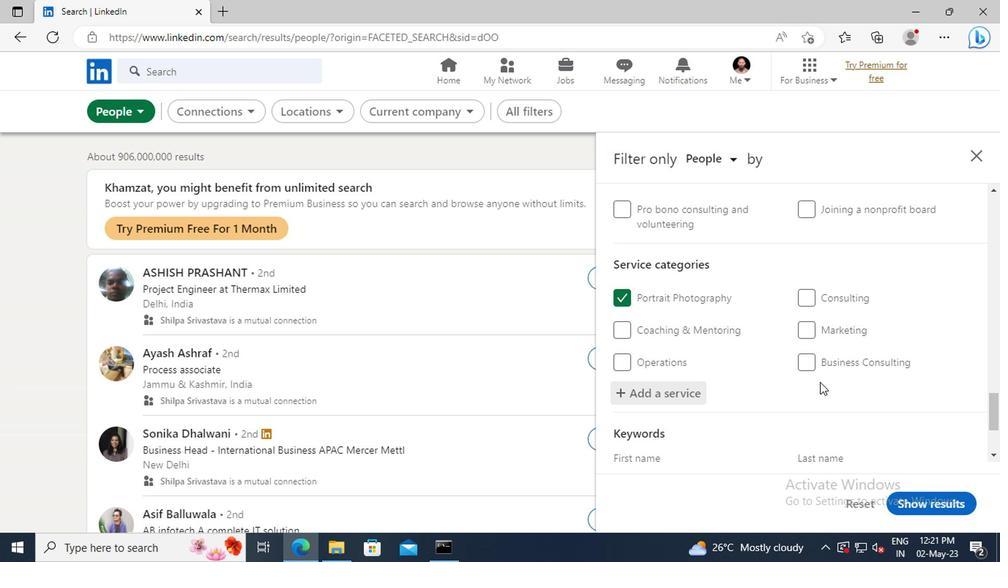 
Action: Mouse scrolled (817, 382) with delta (0, 0)
Screenshot: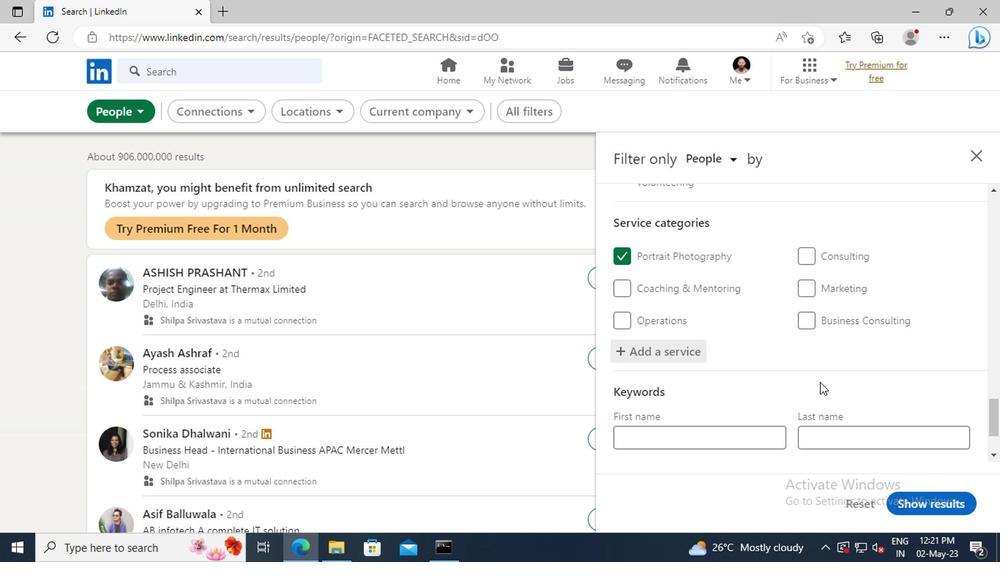 
Action: Mouse scrolled (817, 382) with delta (0, 0)
Screenshot: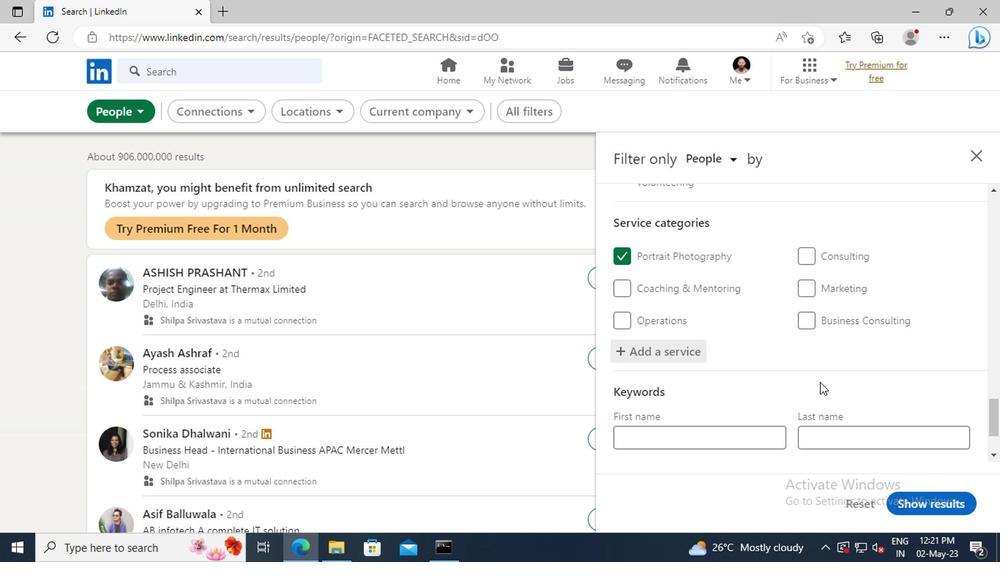 
Action: Mouse scrolled (817, 382) with delta (0, 0)
Screenshot: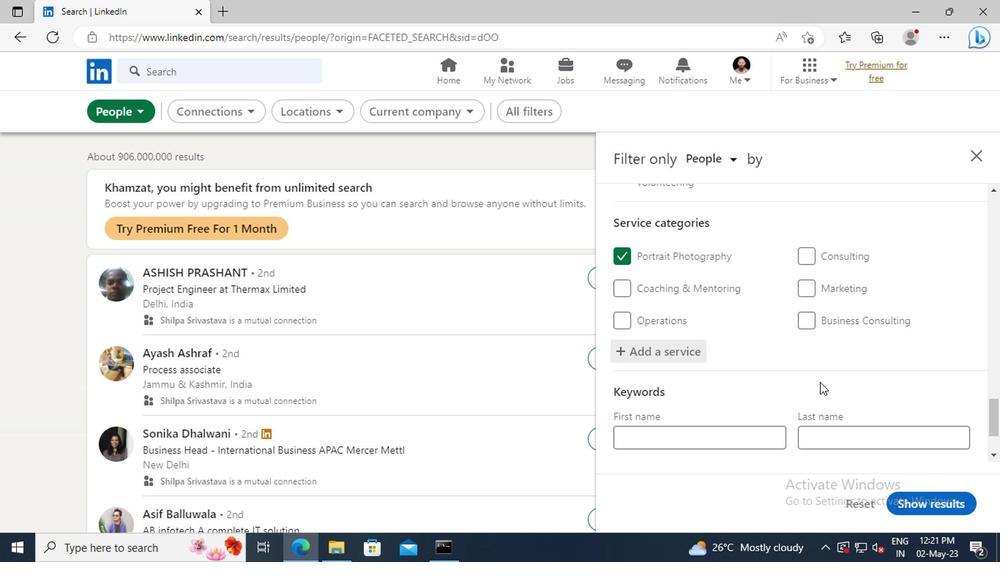 
Action: Mouse moved to (662, 395)
Screenshot: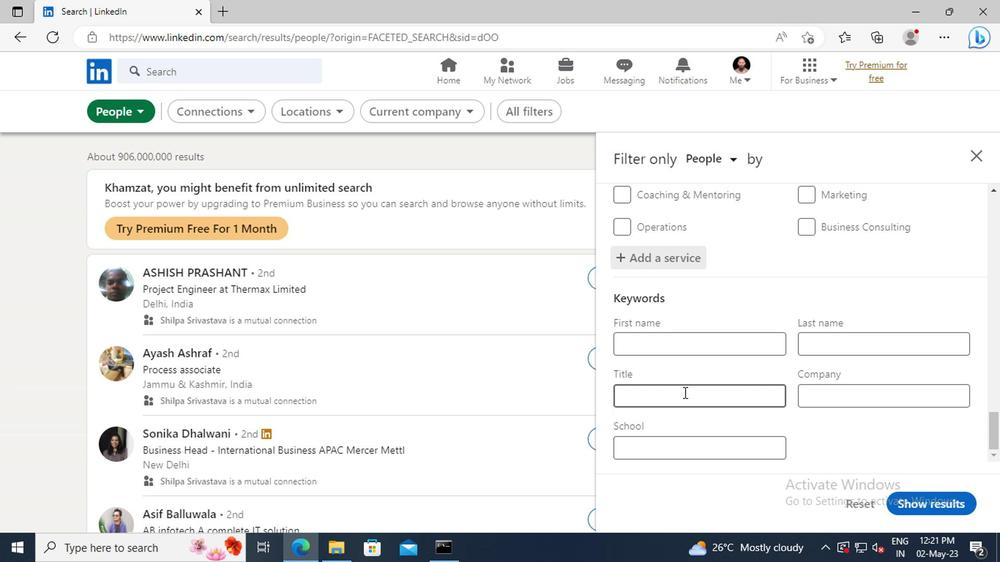 
Action: Mouse pressed left at (662, 395)
Screenshot: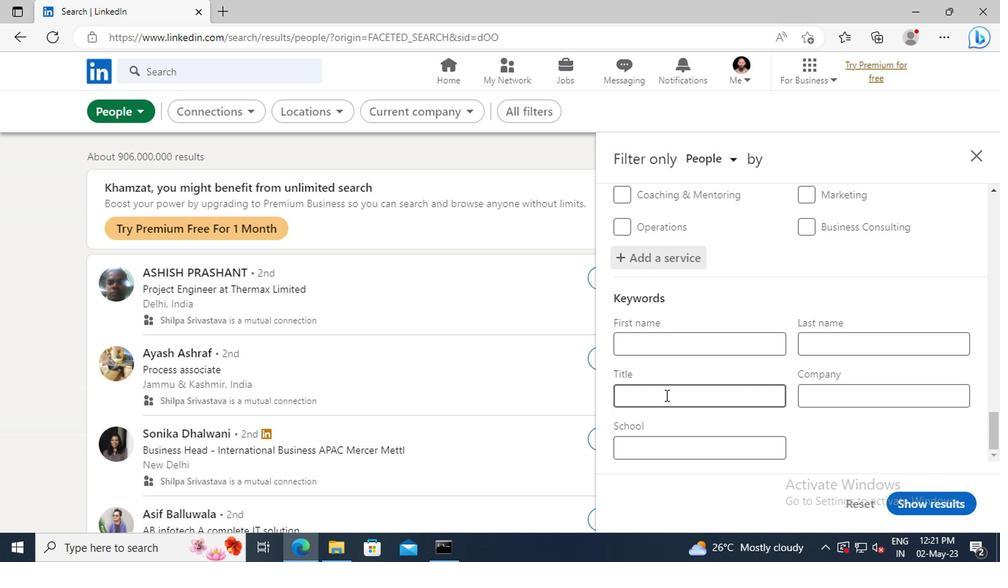 
Action: Key pressed <Key.shift>COMMUNITY<Key.space><Key.shift>FOOD<Key.space><Key.shift>PROJECT<Key.space><Key.shift>WORKER<Key.enter>
Screenshot: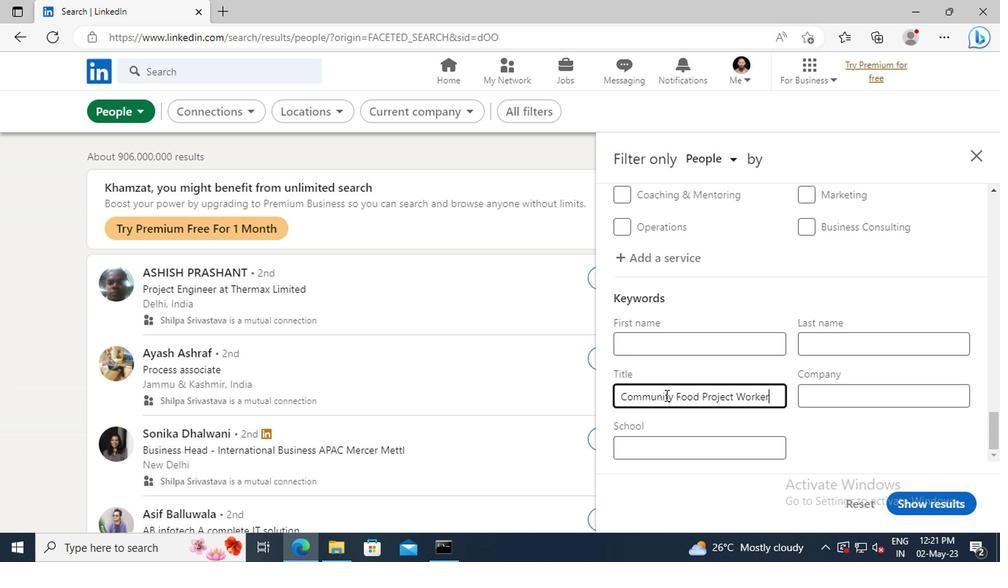 
Action: Mouse moved to (900, 497)
Screenshot: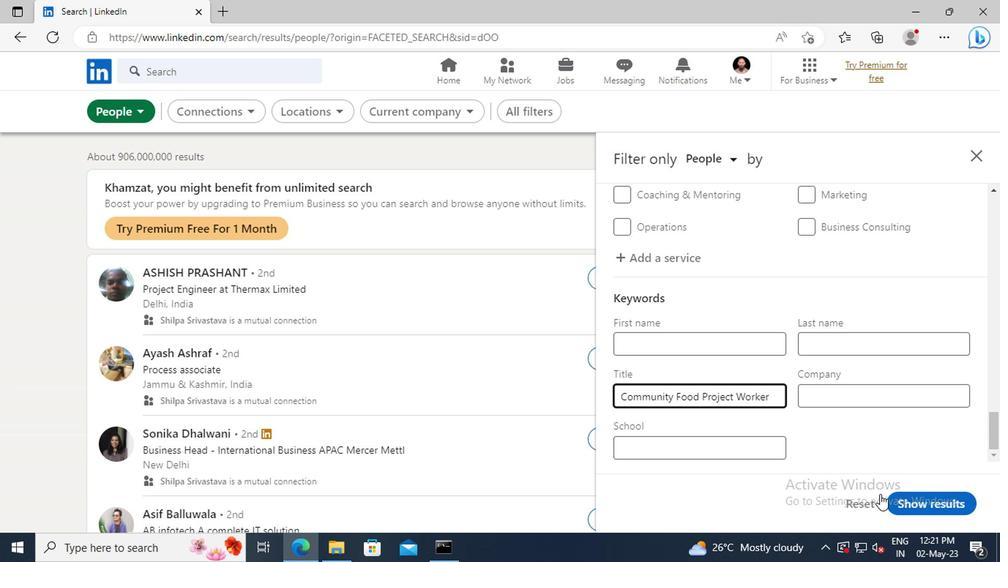 
Action: Mouse pressed left at (900, 497)
Screenshot: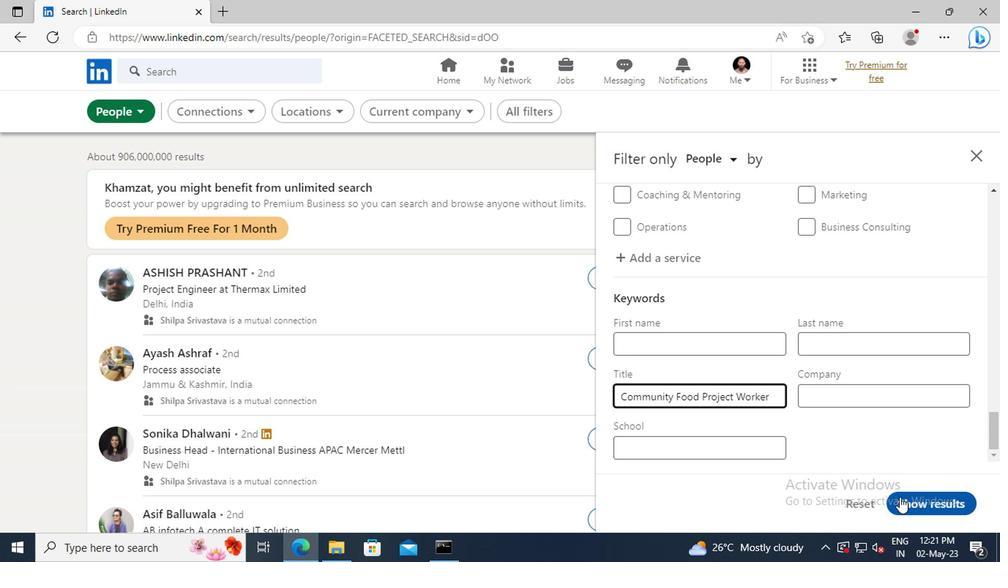 
